 Task: Create in the project ArtiZen and in the Backlog issue 'Develop a custom inventory management system' a child issue 'Performance testing and optimization', and assign it to team member softage.1@softage.net. Create in the project ArtiZen and in the Backlog issue 'Upgrade software to the latest version to resolve security vulnerabilities' a child issue 'User testing and feedback gathering', and assign it to team member softage.2@softage.net
Action: Mouse moved to (221, 62)
Screenshot: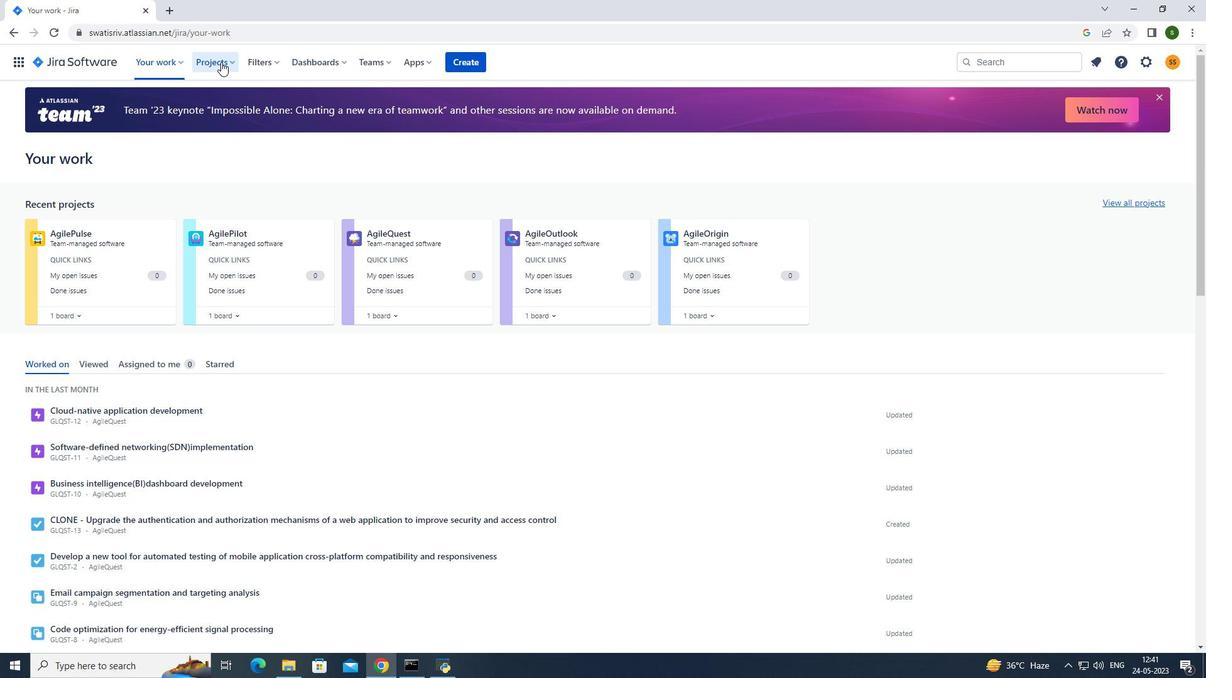 
Action: Mouse pressed left at (221, 62)
Screenshot: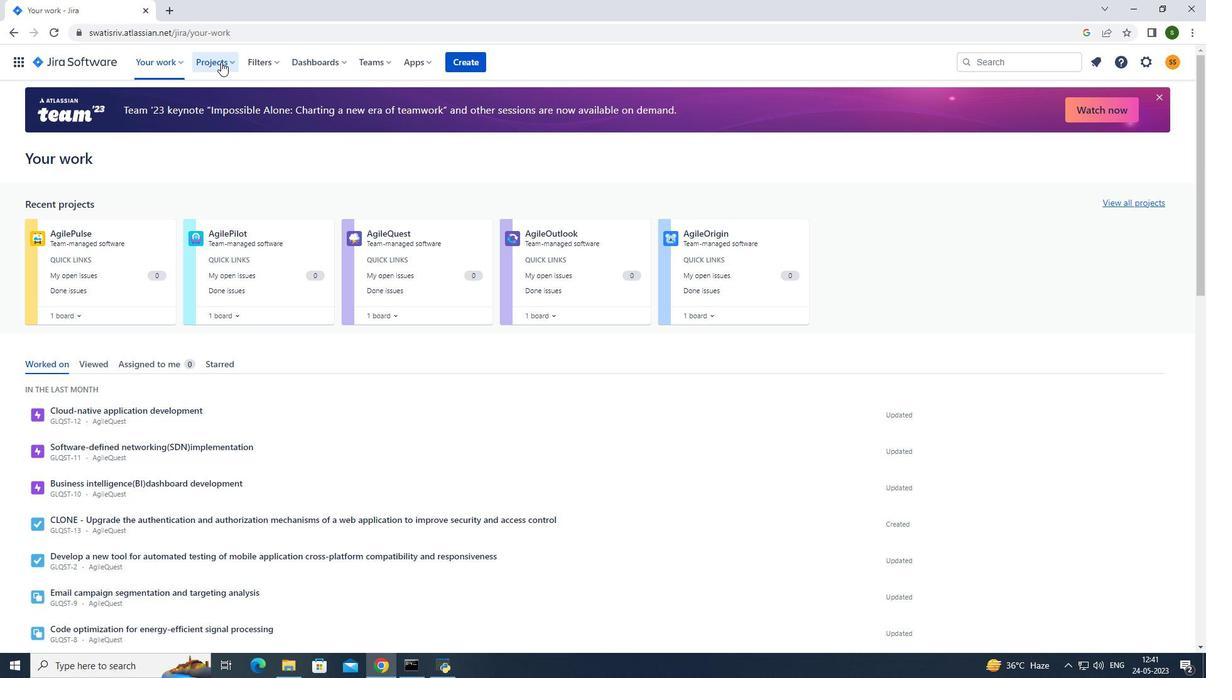 
Action: Mouse moved to (270, 121)
Screenshot: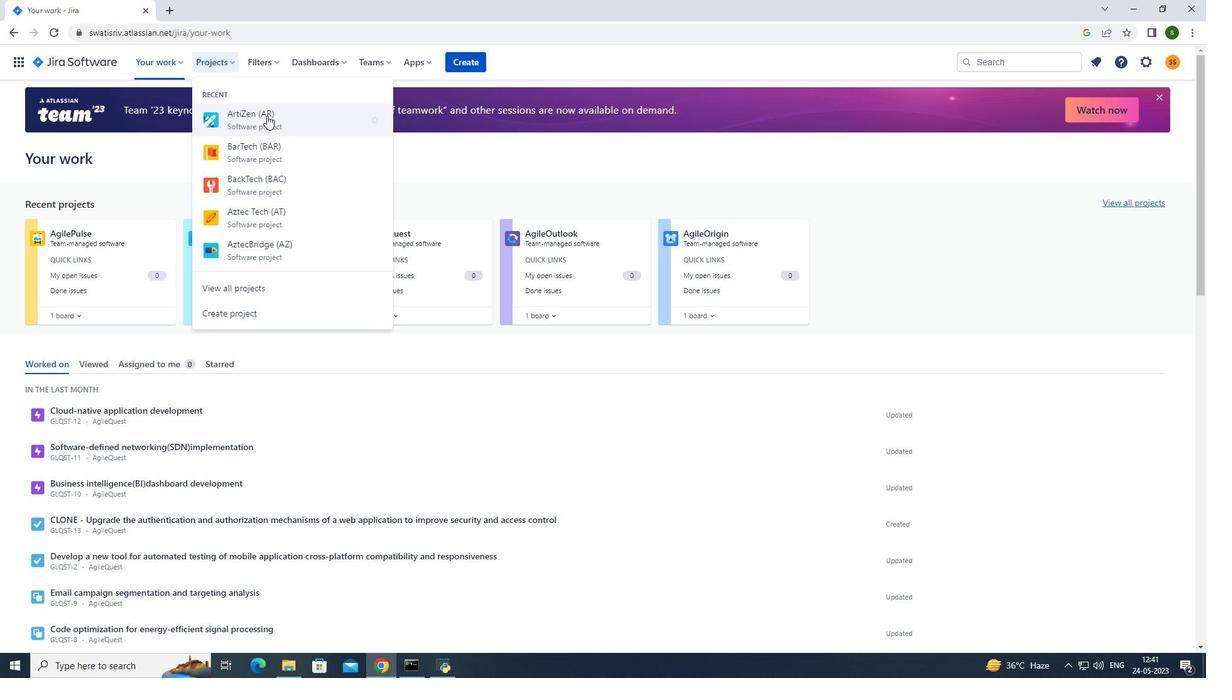 
Action: Mouse pressed left at (270, 121)
Screenshot: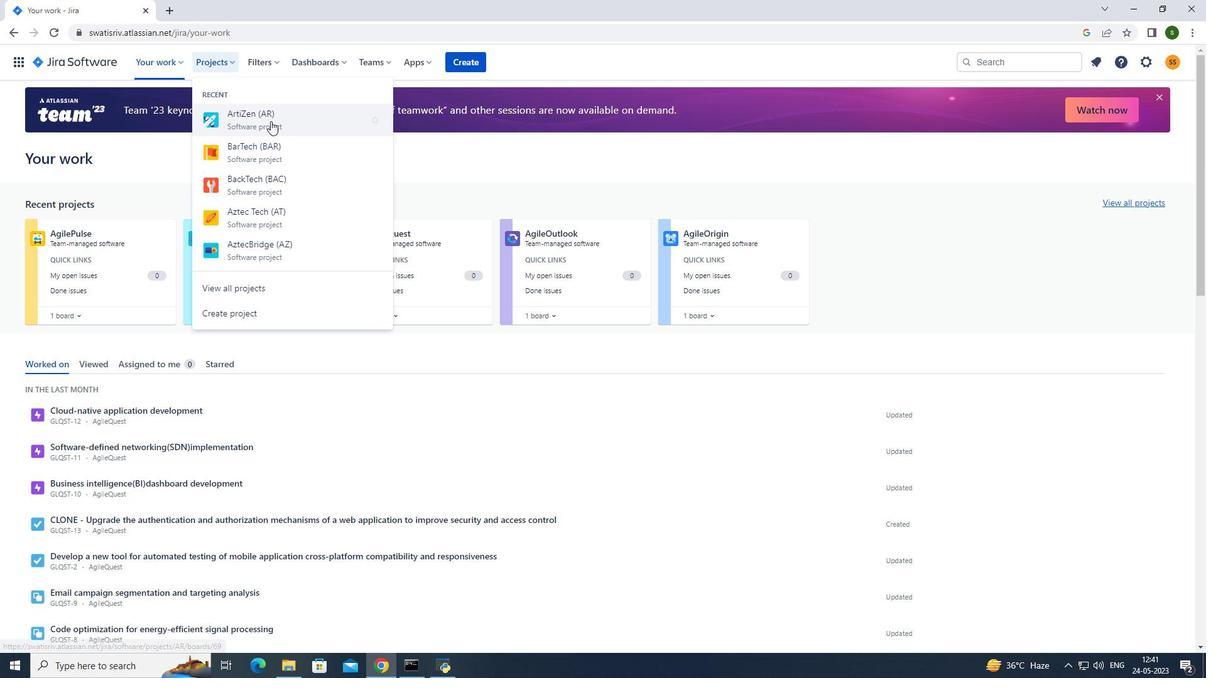 
Action: Mouse moved to (104, 197)
Screenshot: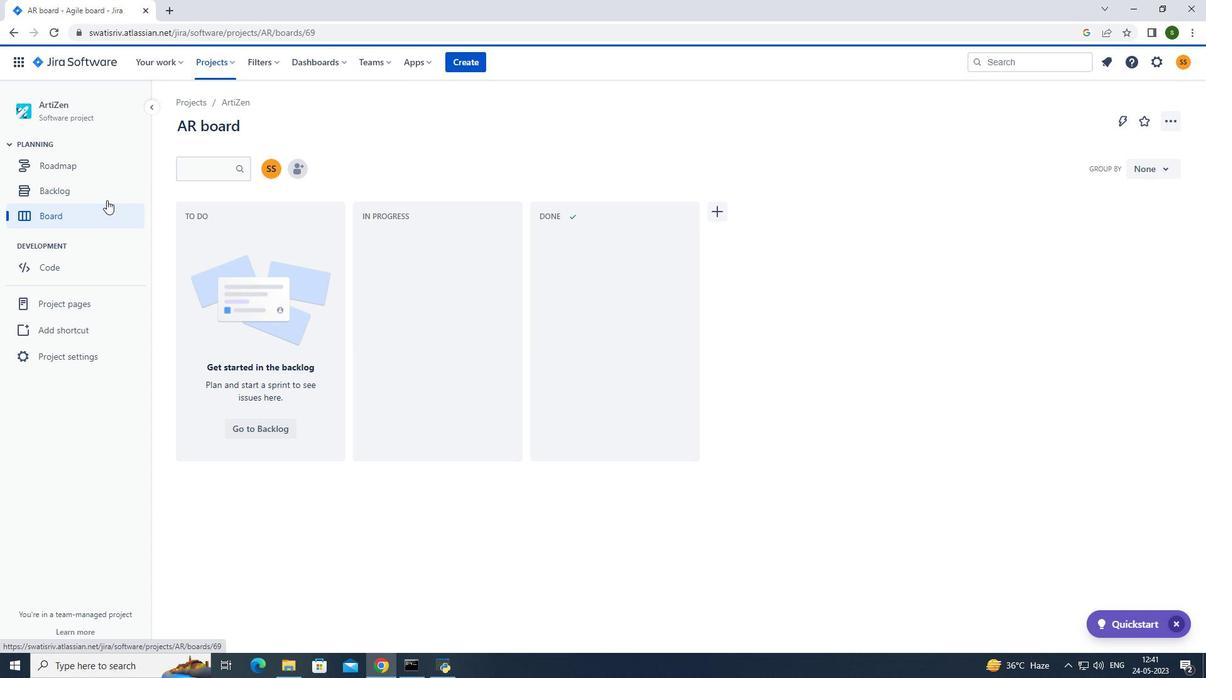 
Action: Mouse pressed left at (104, 197)
Screenshot: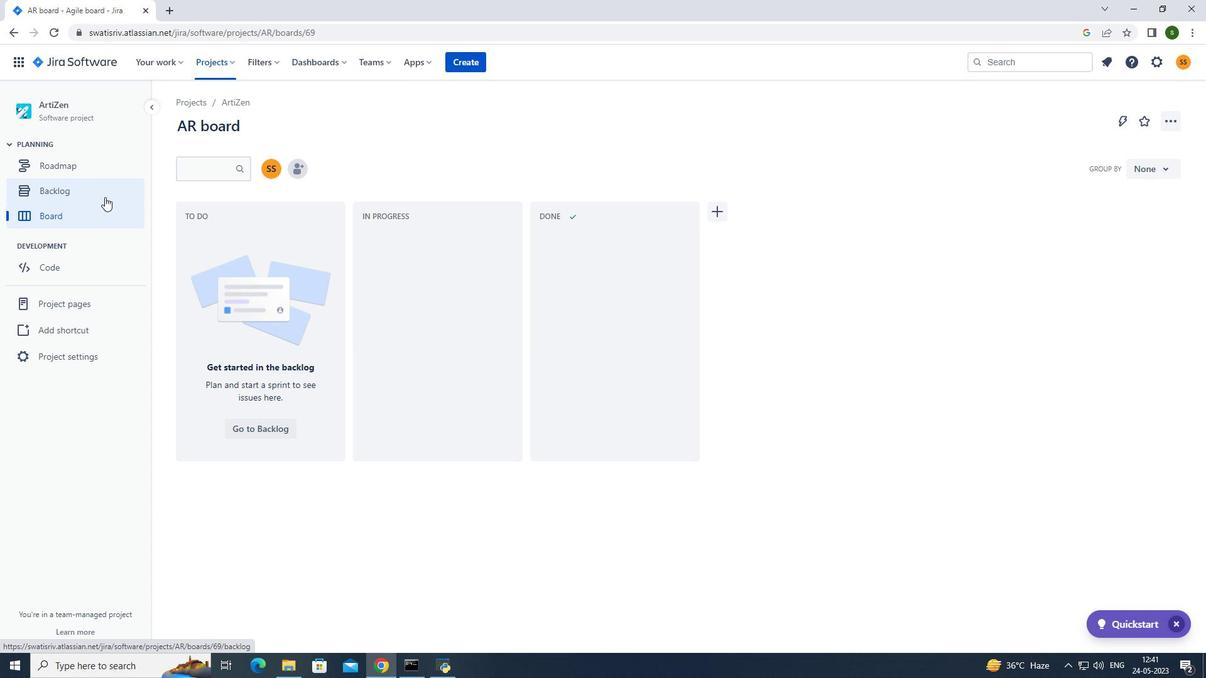 
Action: Mouse moved to (499, 434)
Screenshot: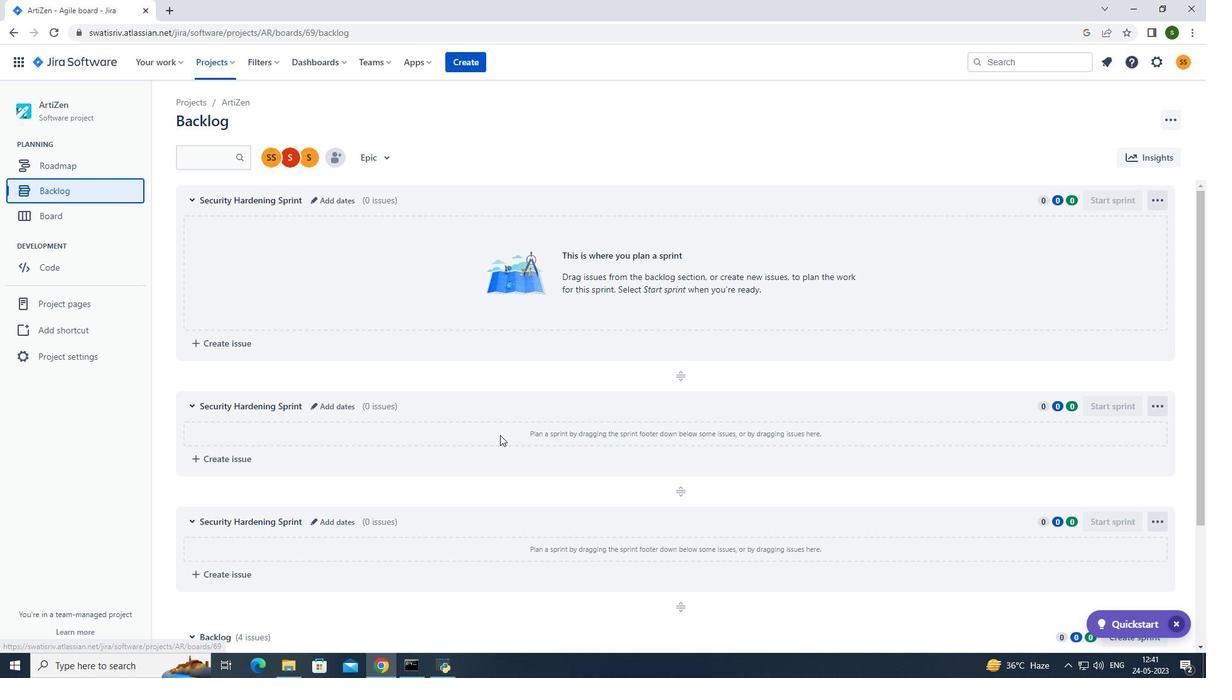 
Action: Mouse scrolled (499, 434) with delta (0, 0)
Screenshot: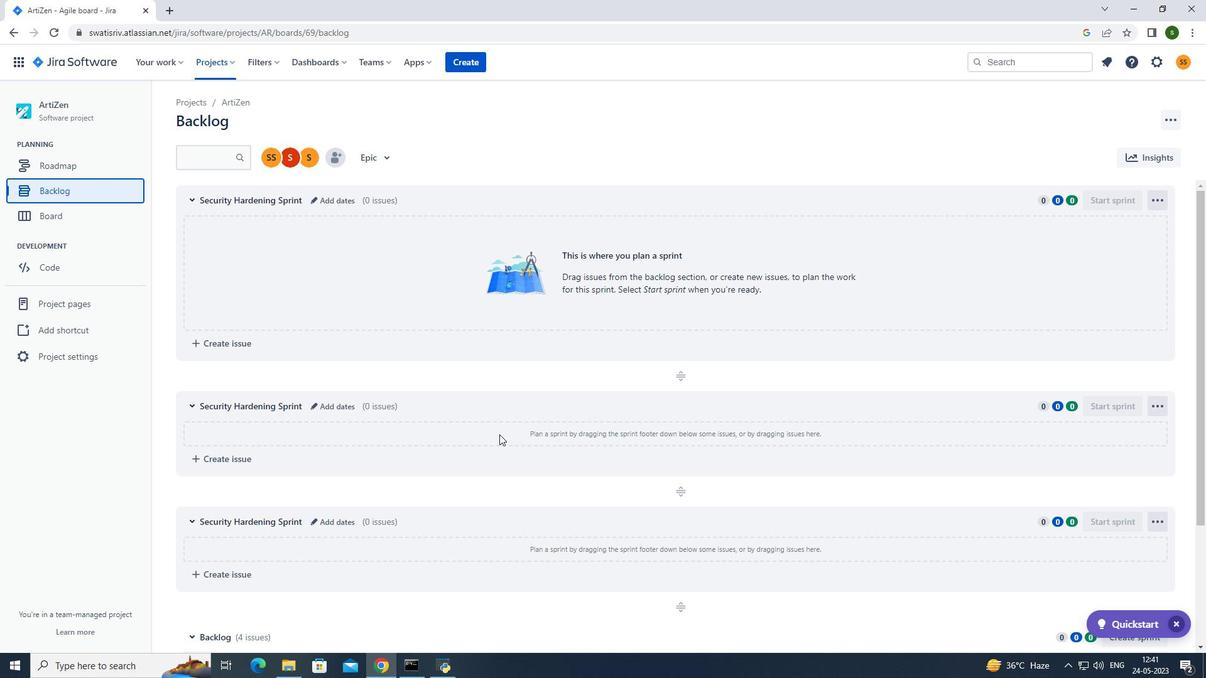 
Action: Mouse moved to (497, 432)
Screenshot: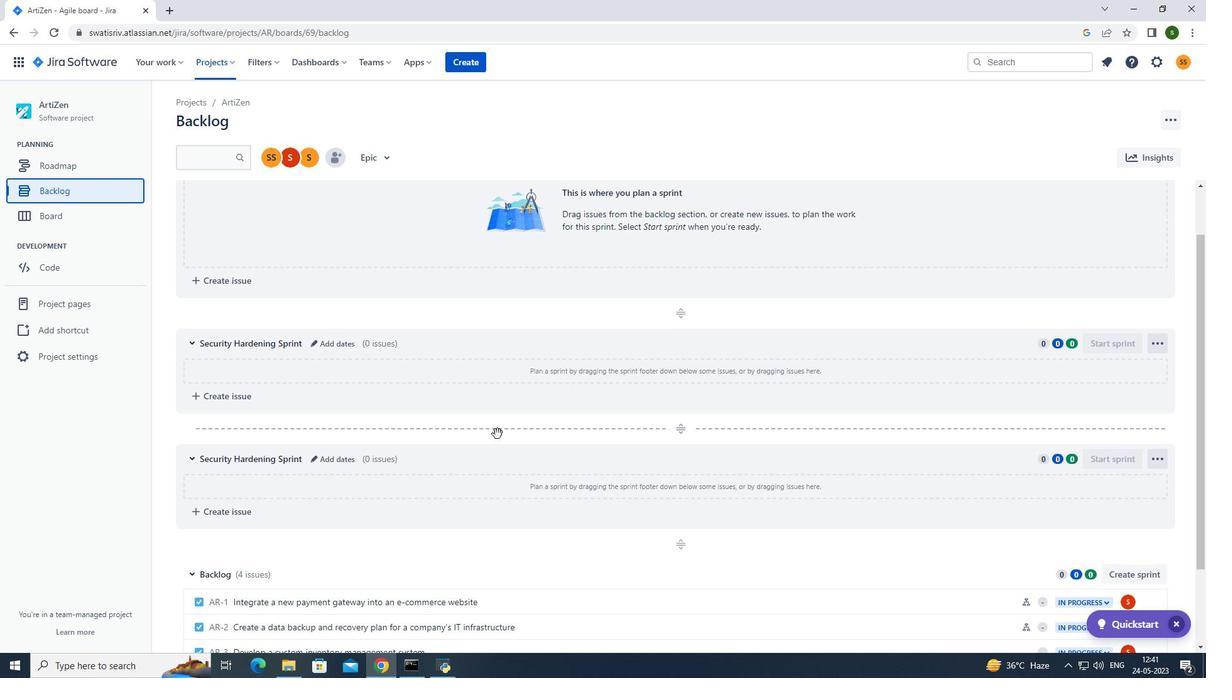 
Action: Mouse scrolled (497, 432) with delta (0, 0)
Screenshot: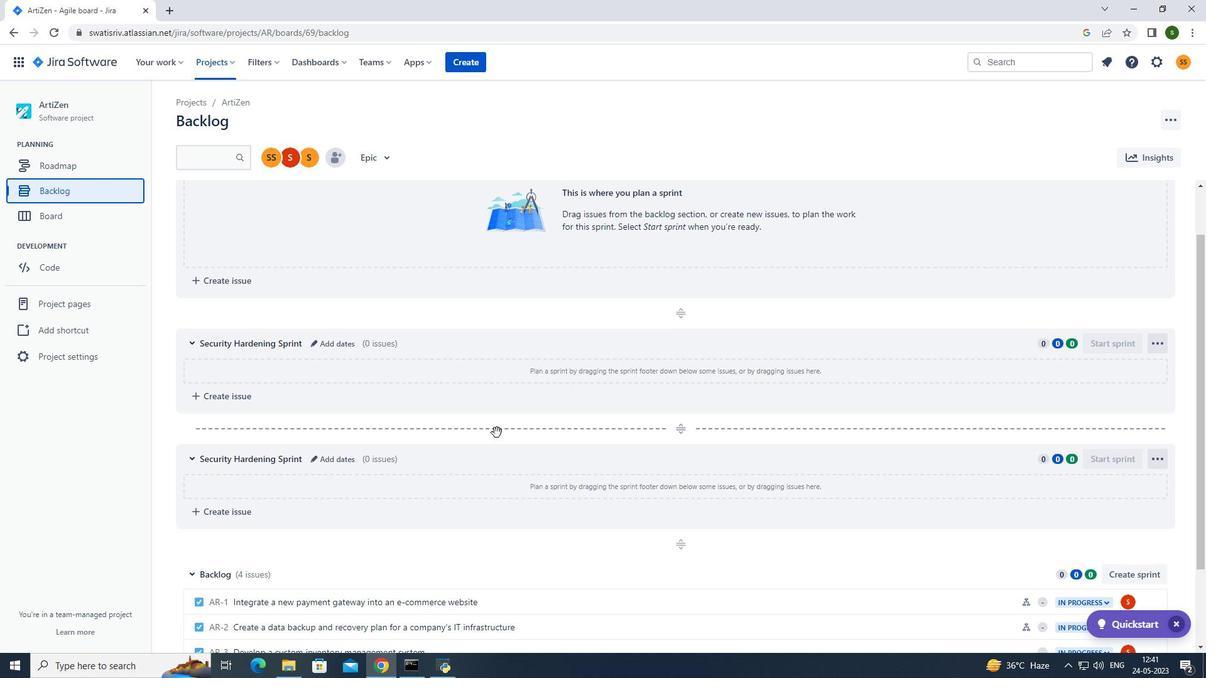 
Action: Mouse scrolled (497, 432) with delta (0, 0)
Screenshot: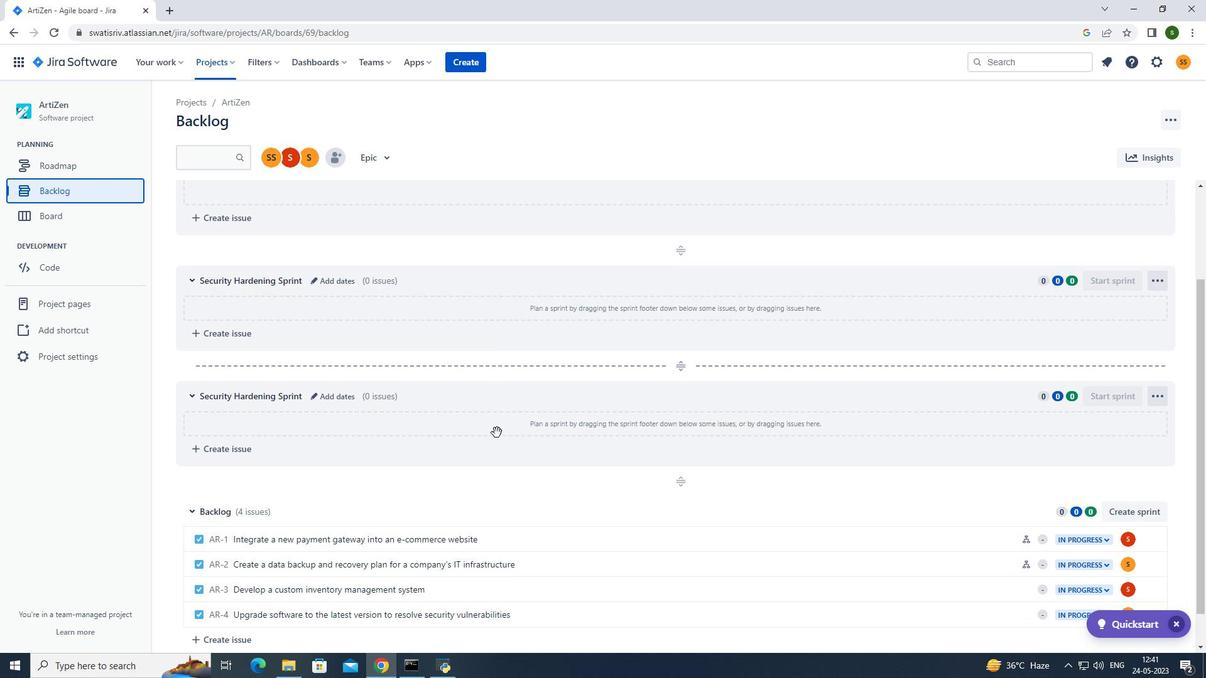 
Action: Mouse scrolled (497, 432) with delta (0, 0)
Screenshot: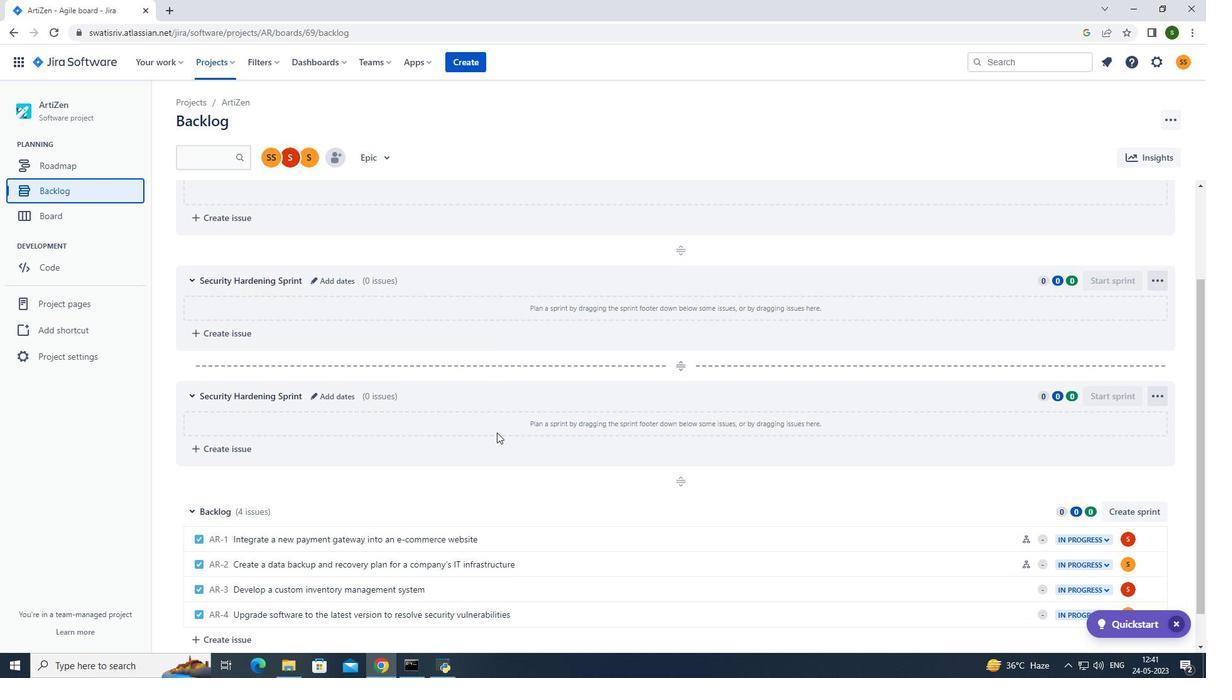 
Action: Mouse moved to (887, 542)
Screenshot: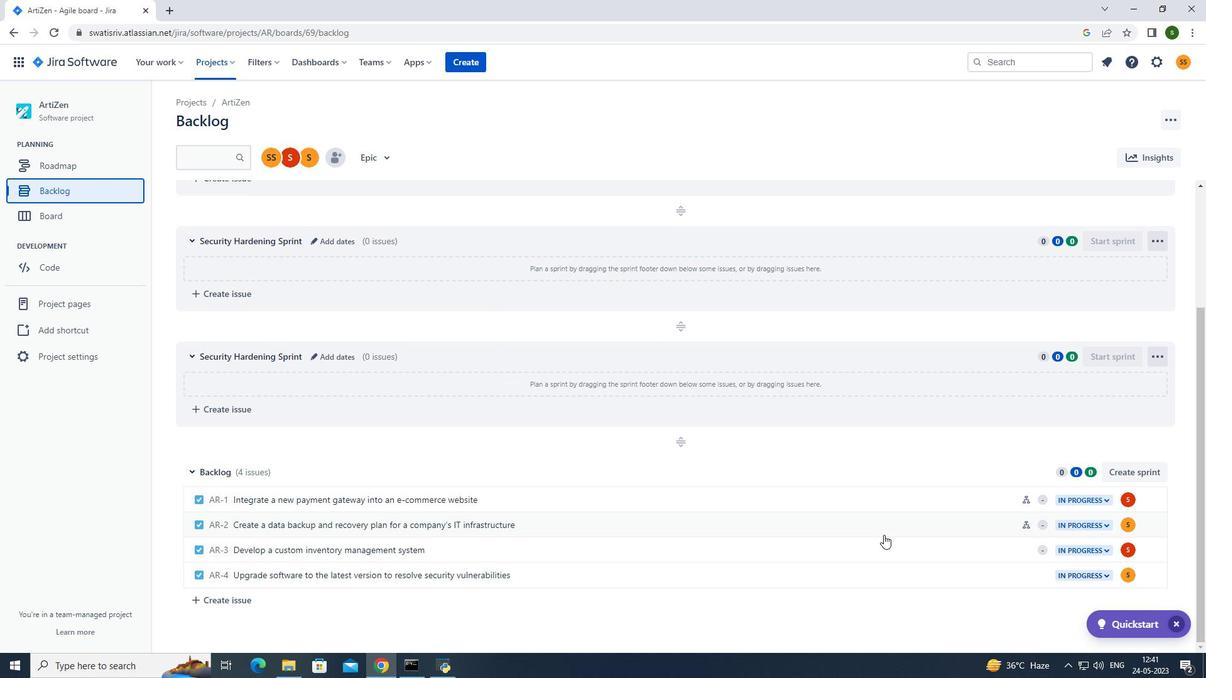 
Action: Mouse pressed left at (887, 542)
Screenshot: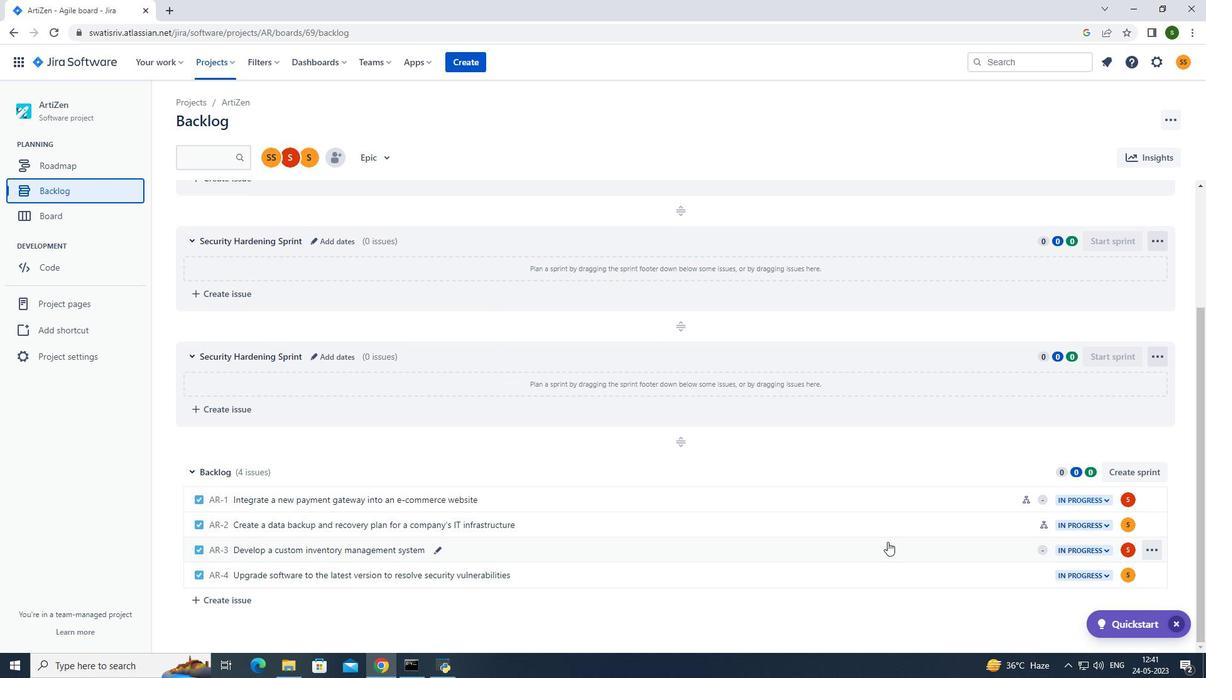 
Action: Mouse moved to (982, 269)
Screenshot: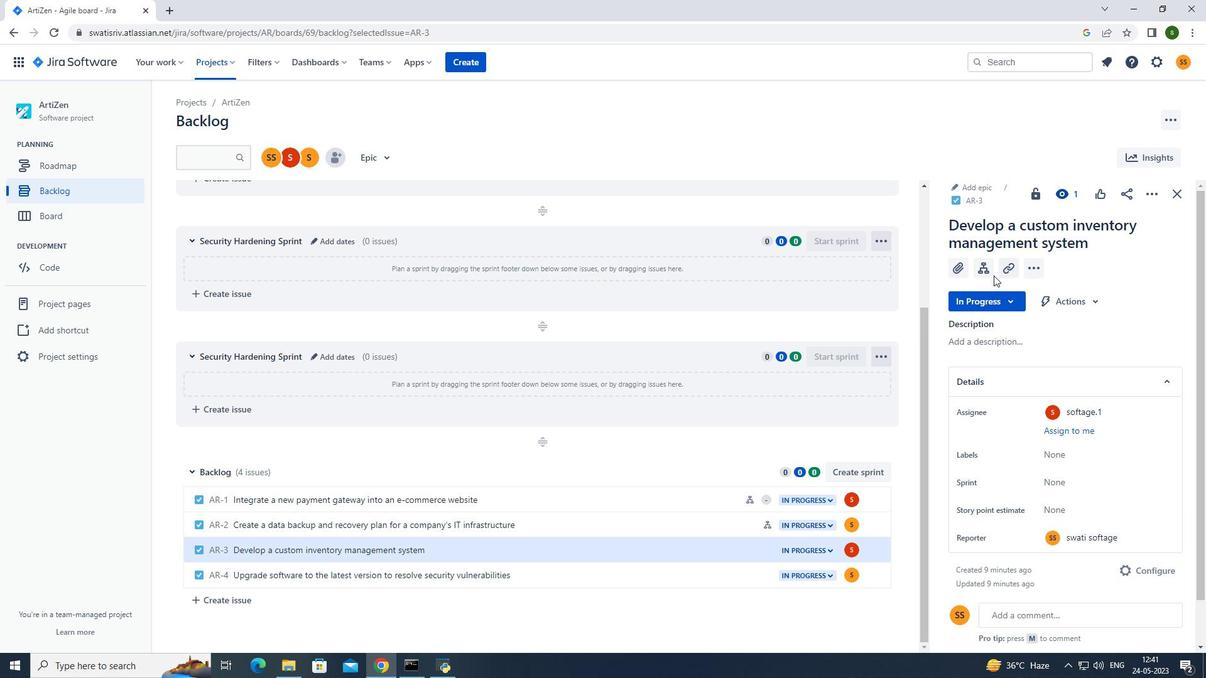 
Action: Mouse pressed left at (982, 269)
Screenshot: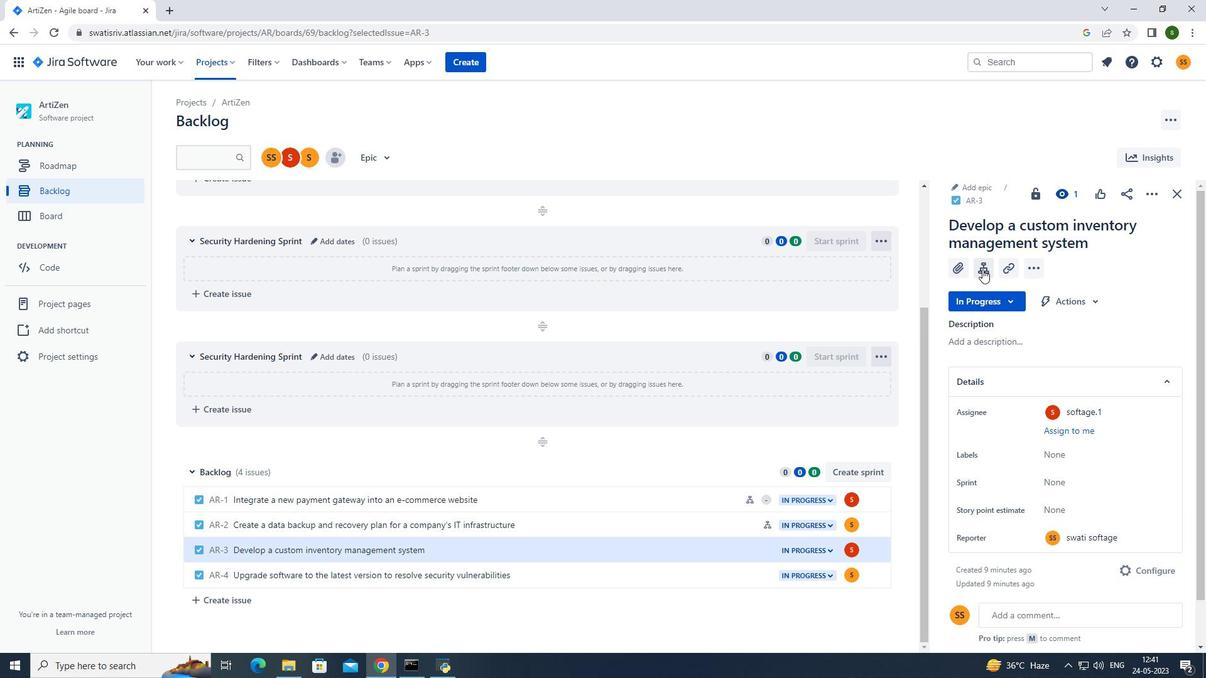 
Action: Mouse moved to (997, 400)
Screenshot: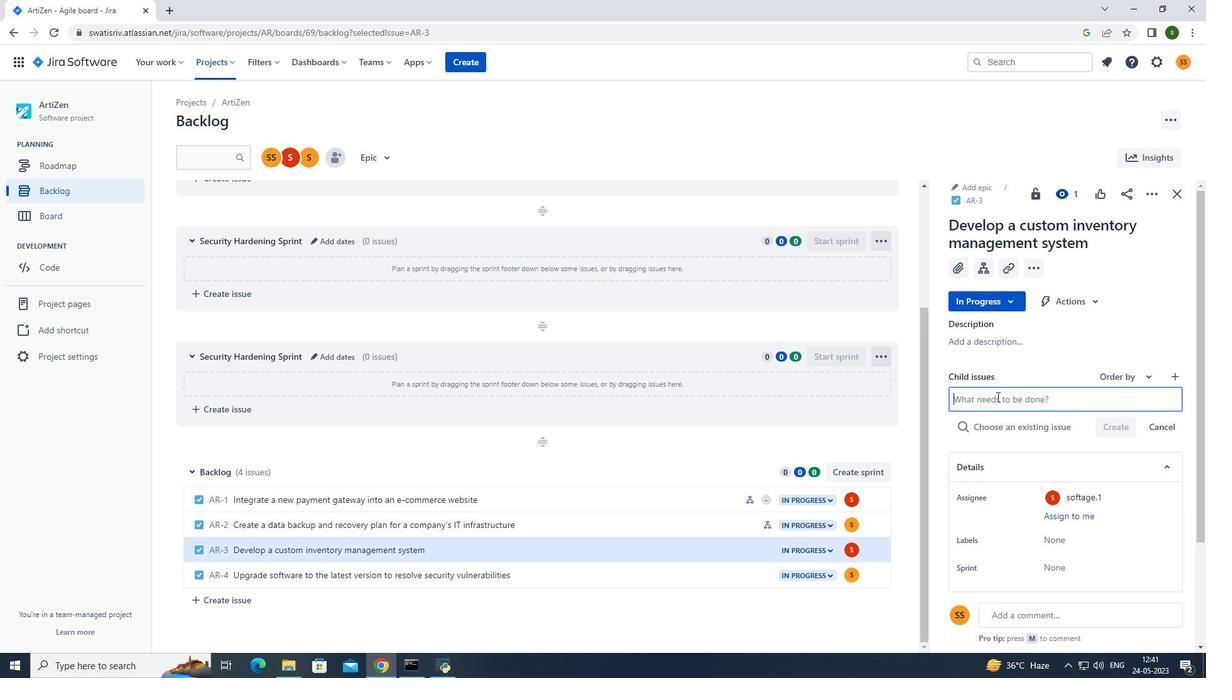 
Action: Mouse pressed left at (997, 400)
Screenshot: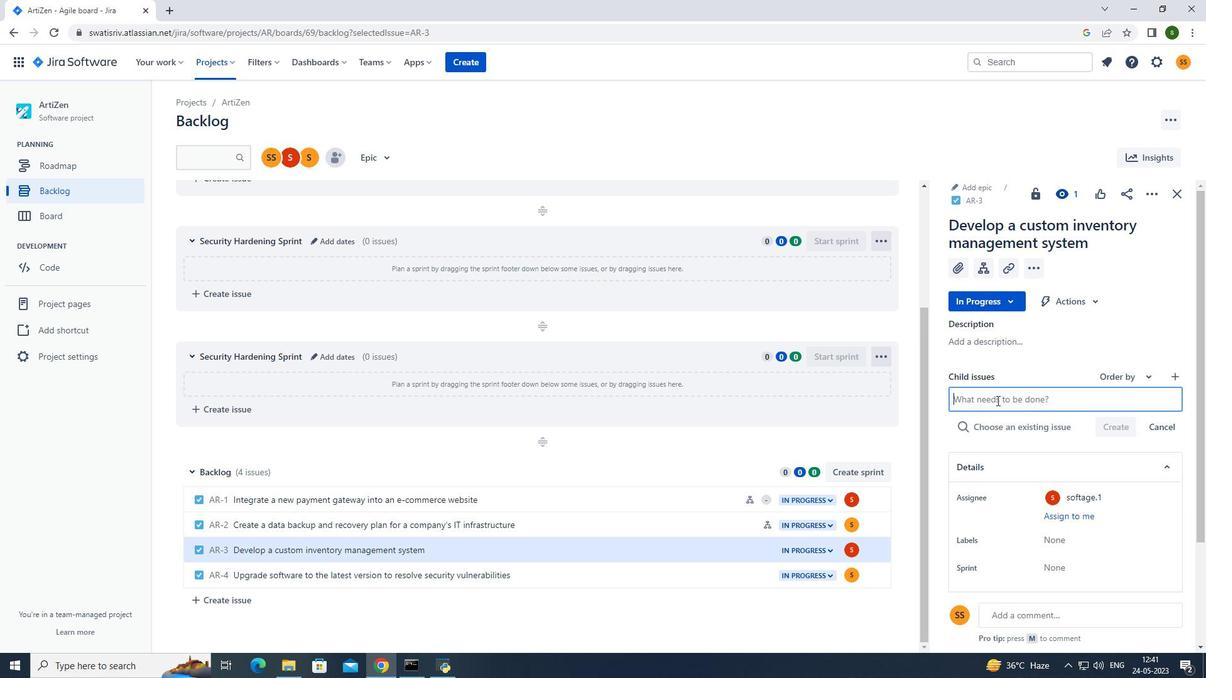 
Action: Mouse moved to (996, 402)
Screenshot: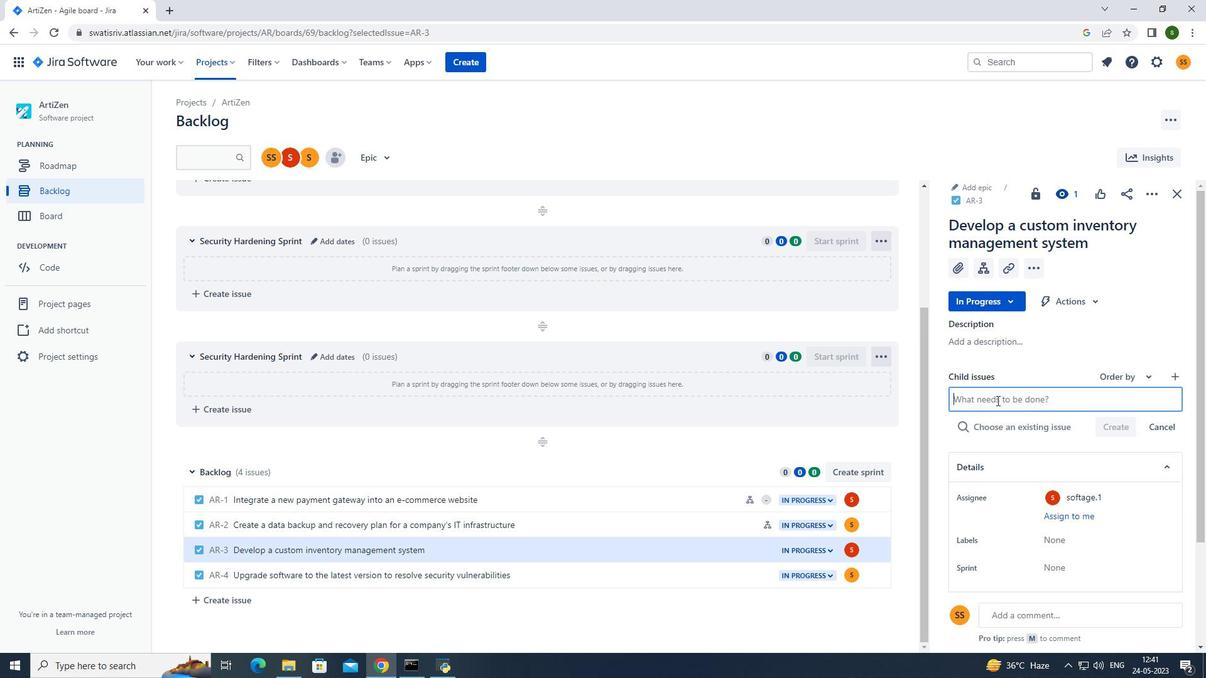 
Action: Key pressed <Key.caps_lock>
Screenshot: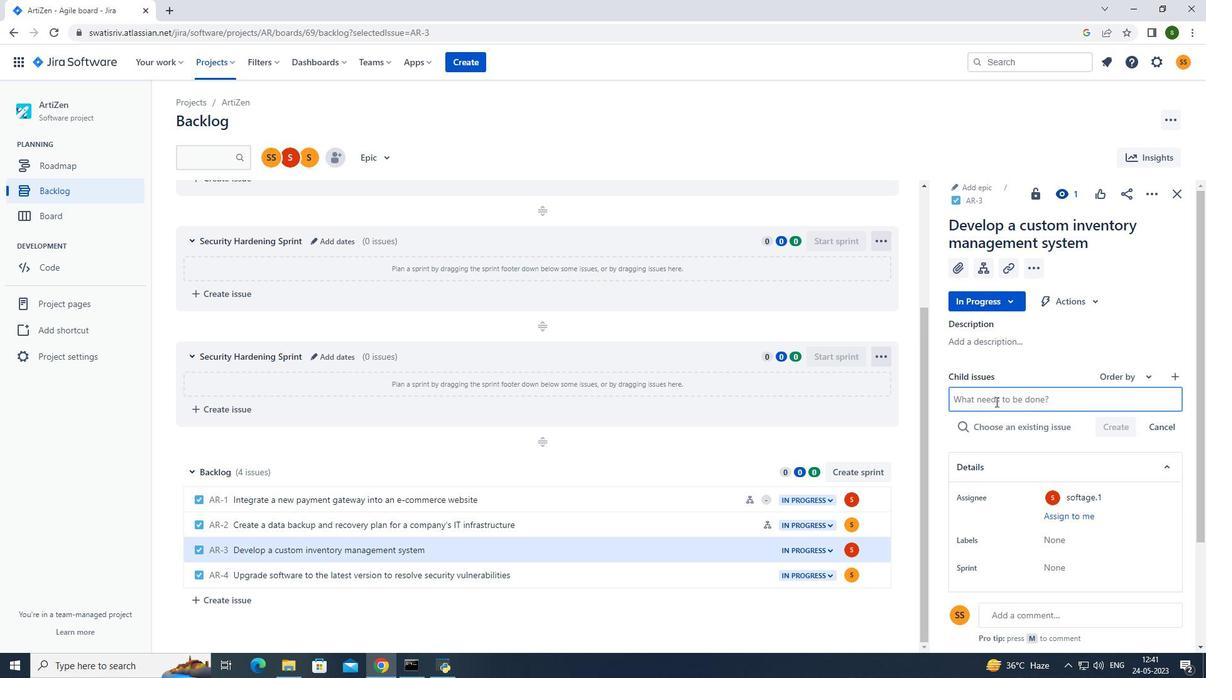 
Action: Mouse moved to (995, 402)
Screenshot: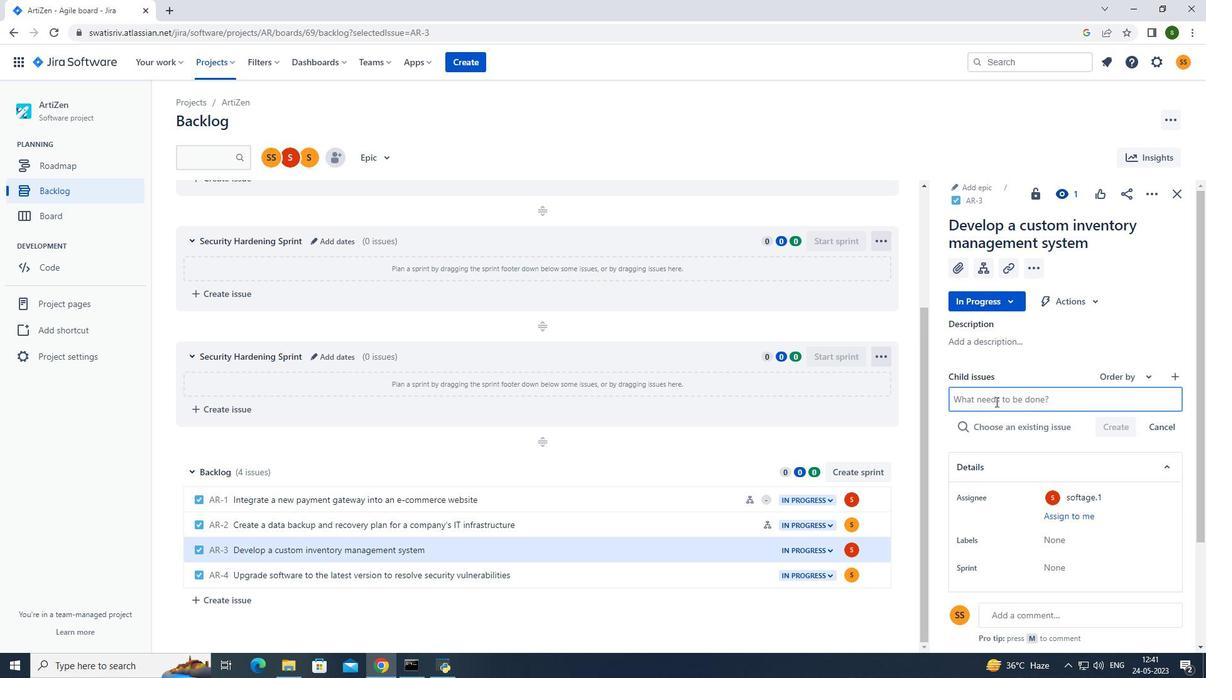 
Action: Key pressed P<Key.caps_lock>erformance<Key.space>testing<Key.space>and<Key.space>optimization<Key.enter>
Screenshot: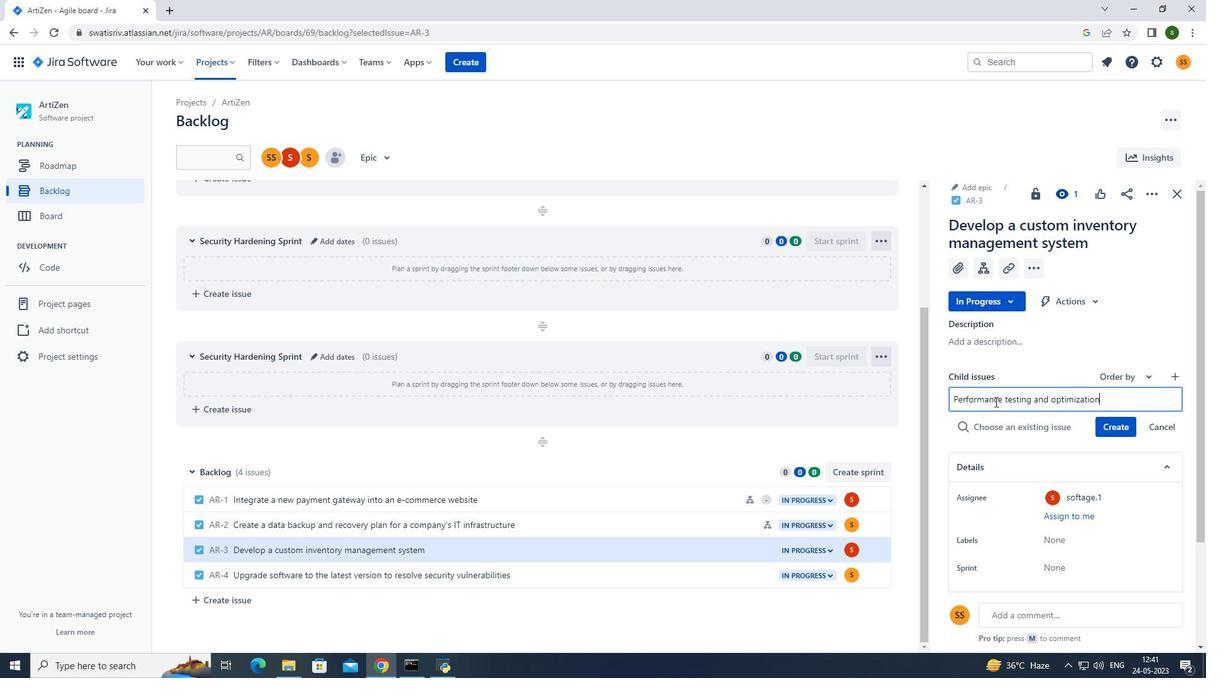 
Action: Mouse moved to (1127, 403)
Screenshot: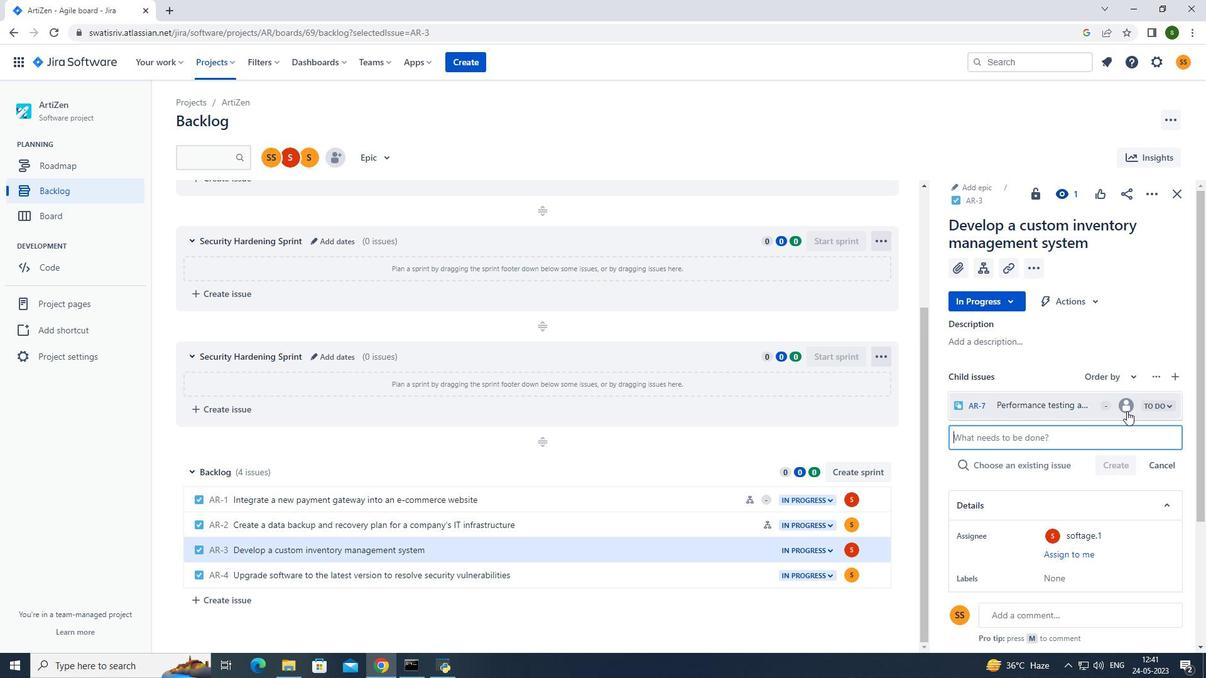 
Action: Mouse pressed left at (1127, 403)
Screenshot: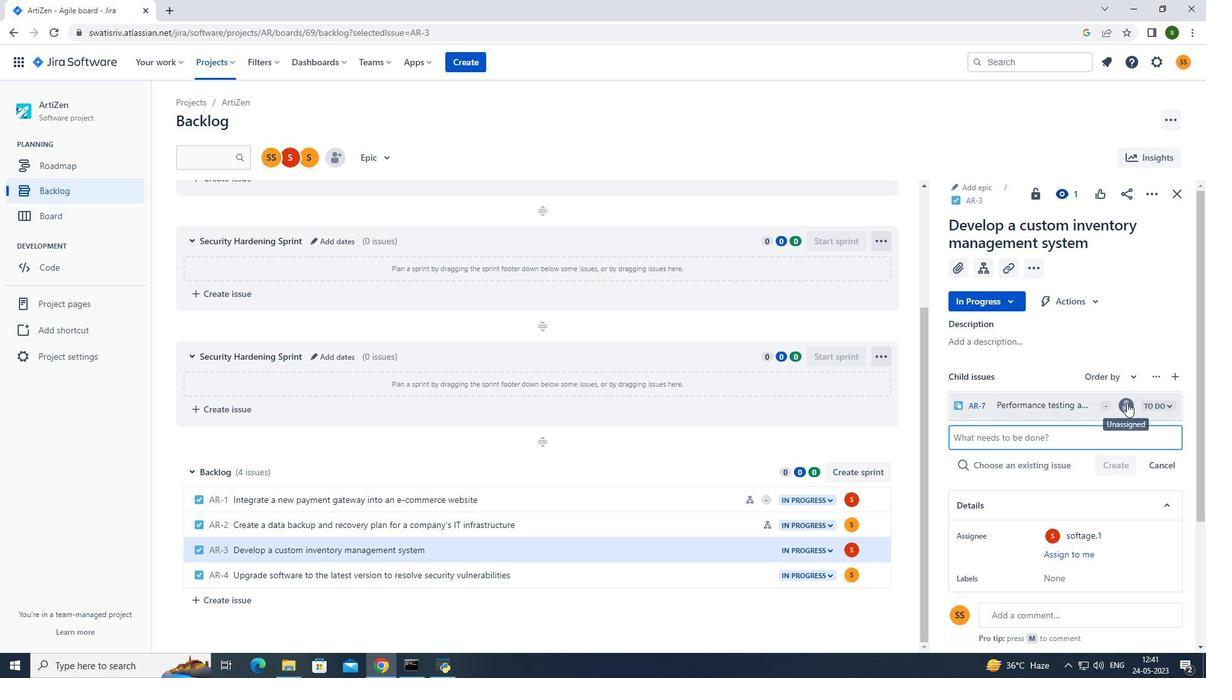 
Action: Mouse moved to (1028, 351)
Screenshot: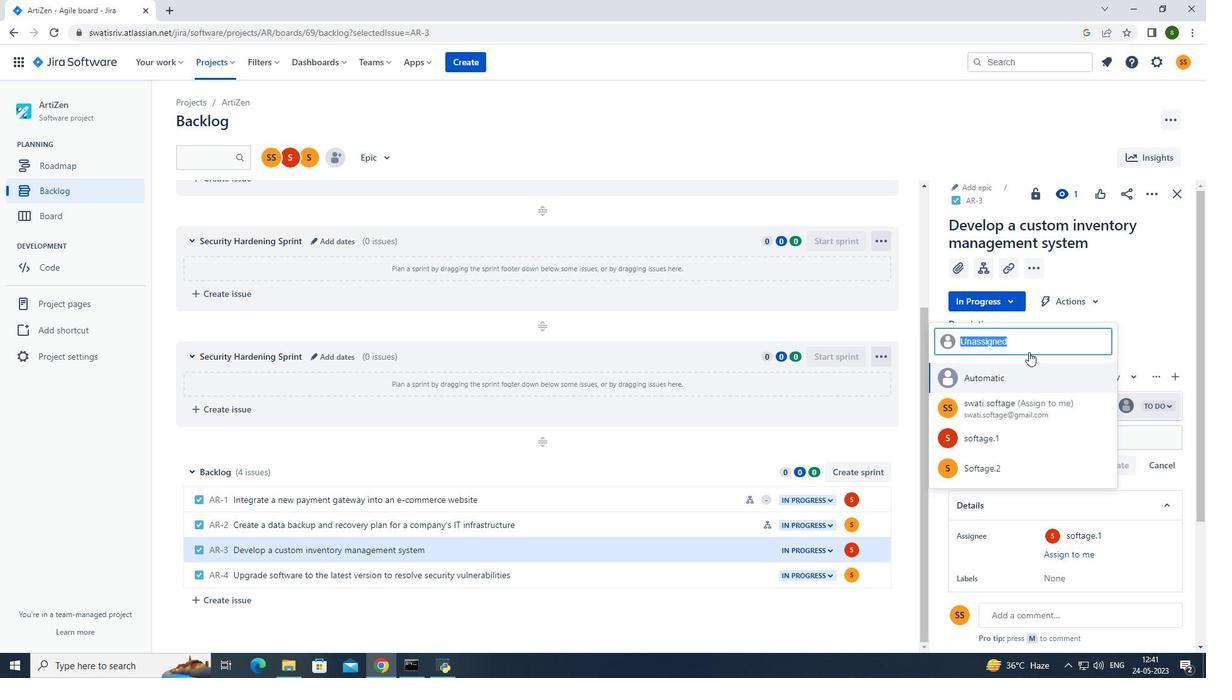 
Action: Key pressed softage.1<Key.shift>@softage.net
Screenshot: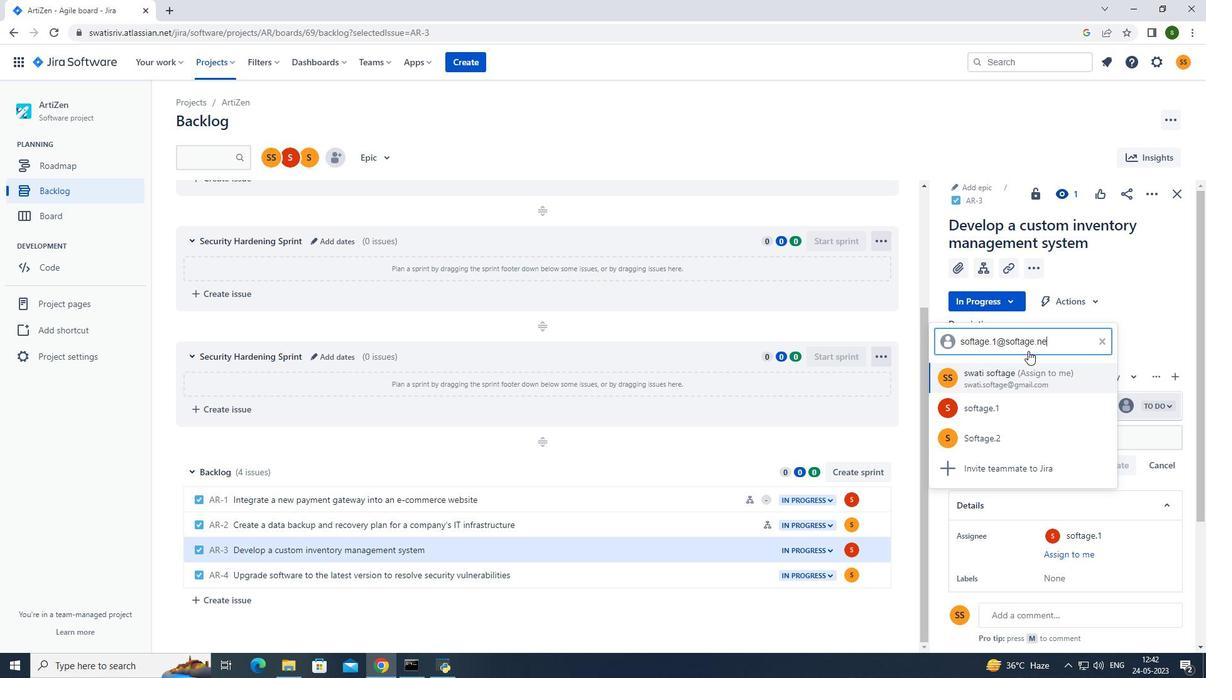 
Action: Mouse moved to (1020, 401)
Screenshot: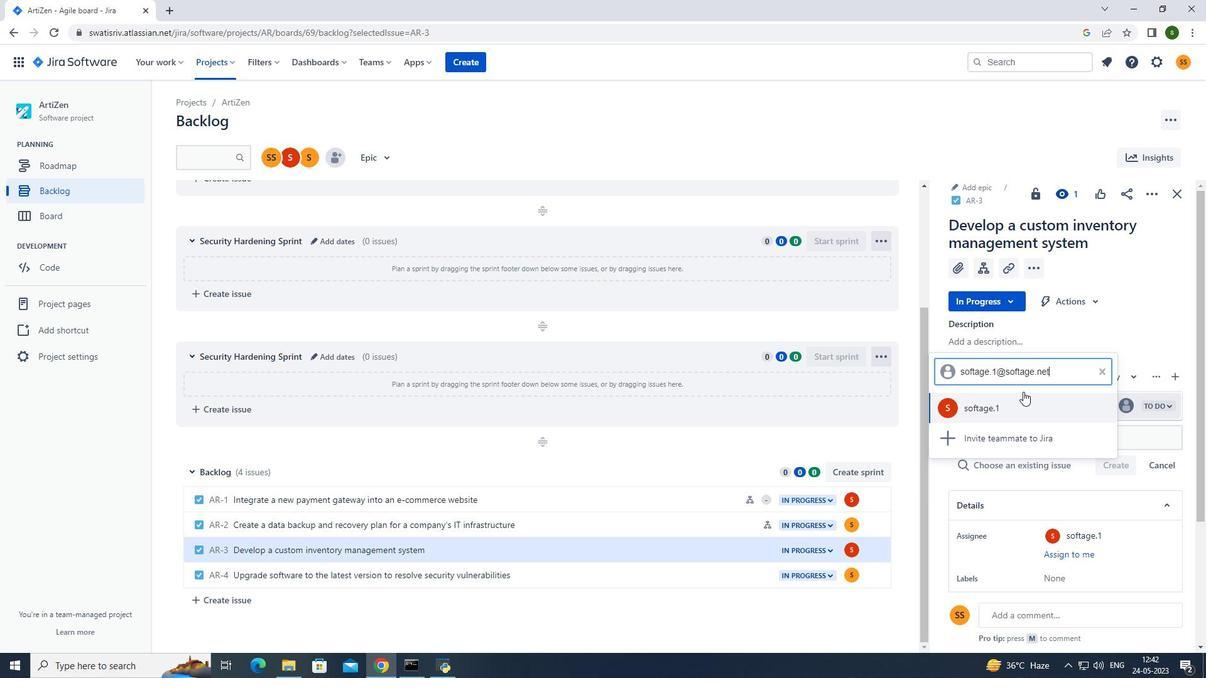 
Action: Mouse pressed left at (1020, 401)
Screenshot: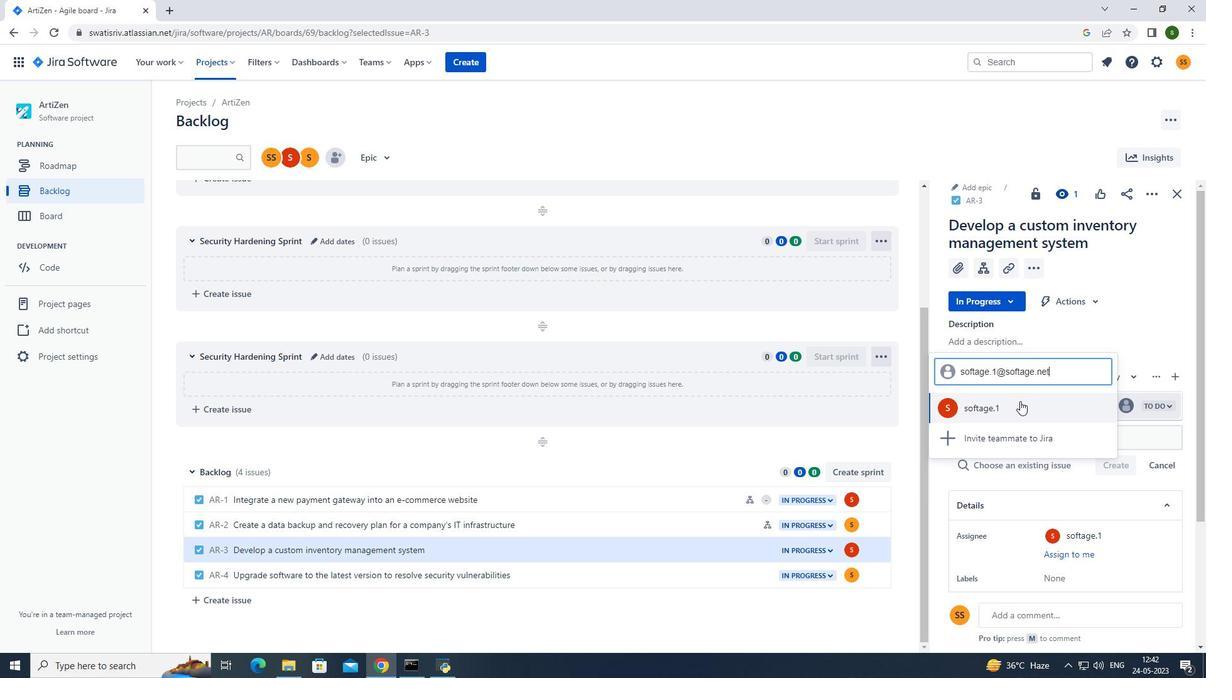 
Action: Mouse moved to (220, 64)
Screenshot: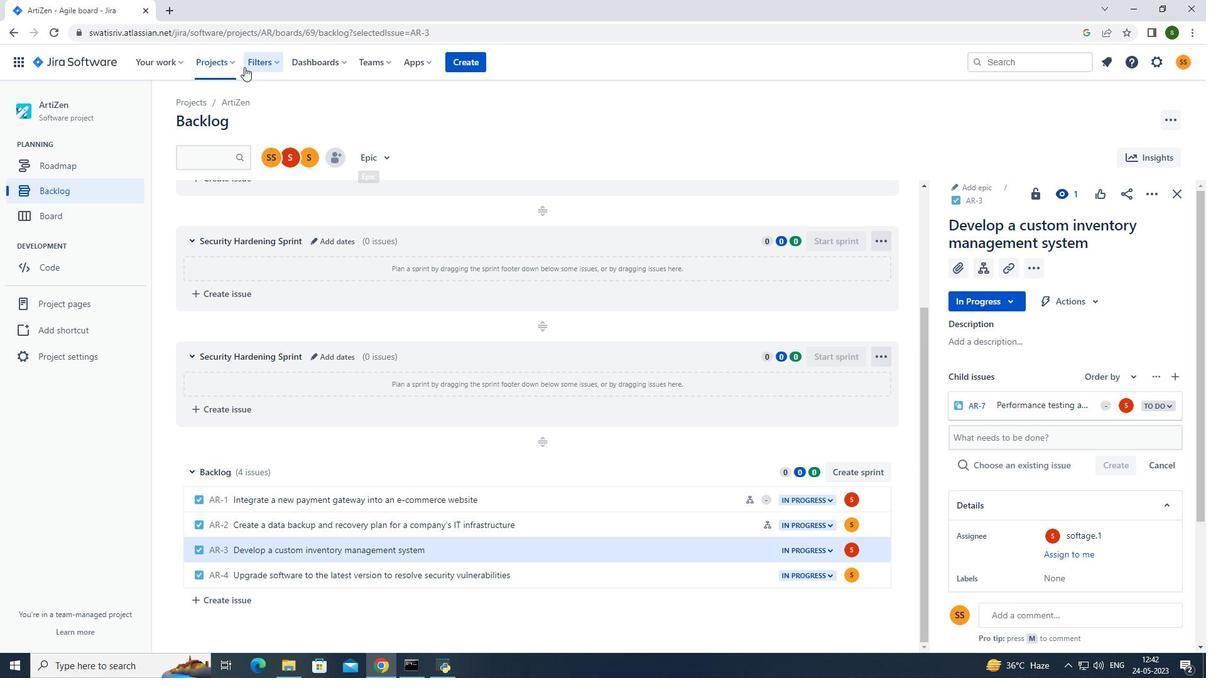 
Action: Mouse pressed left at (220, 64)
Screenshot: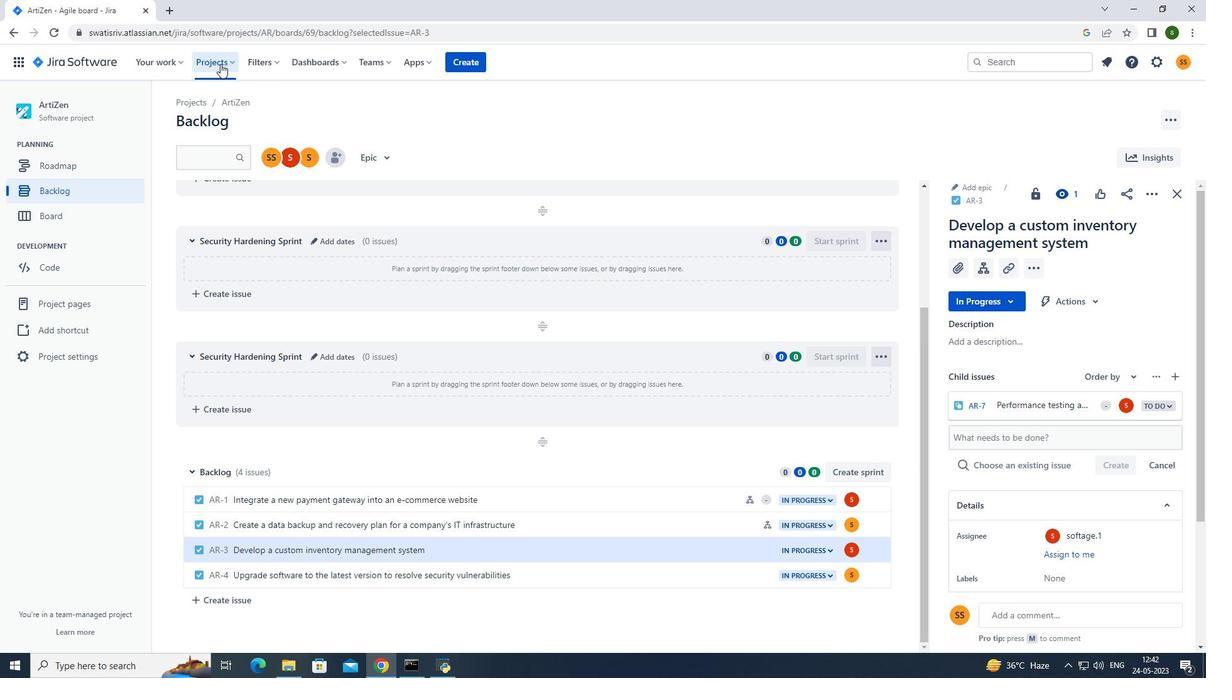
Action: Mouse moved to (253, 116)
Screenshot: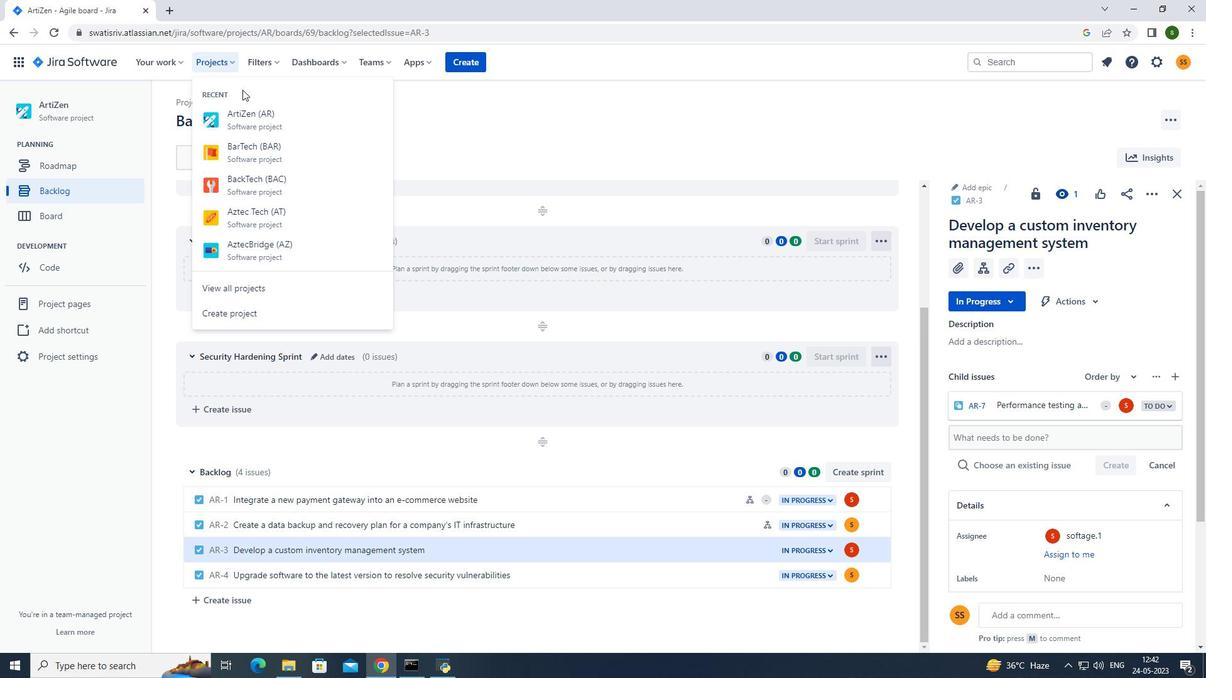 
Action: Mouse pressed left at (253, 116)
Screenshot: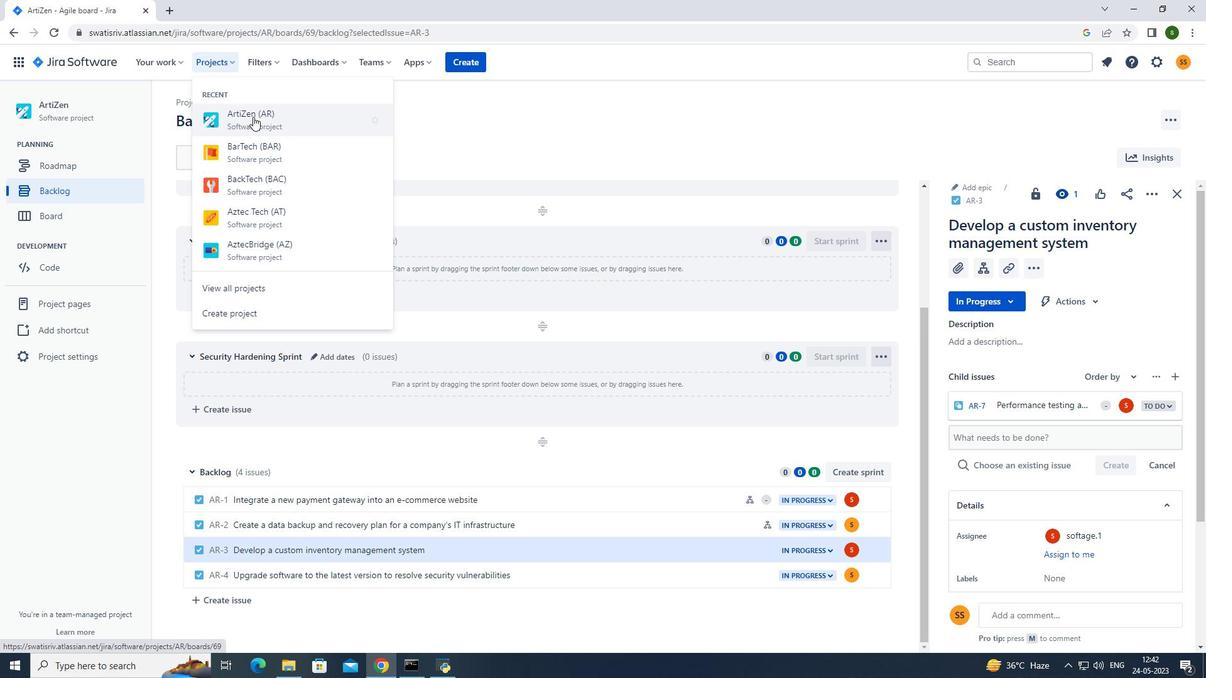 
Action: Mouse moved to (267, 428)
Screenshot: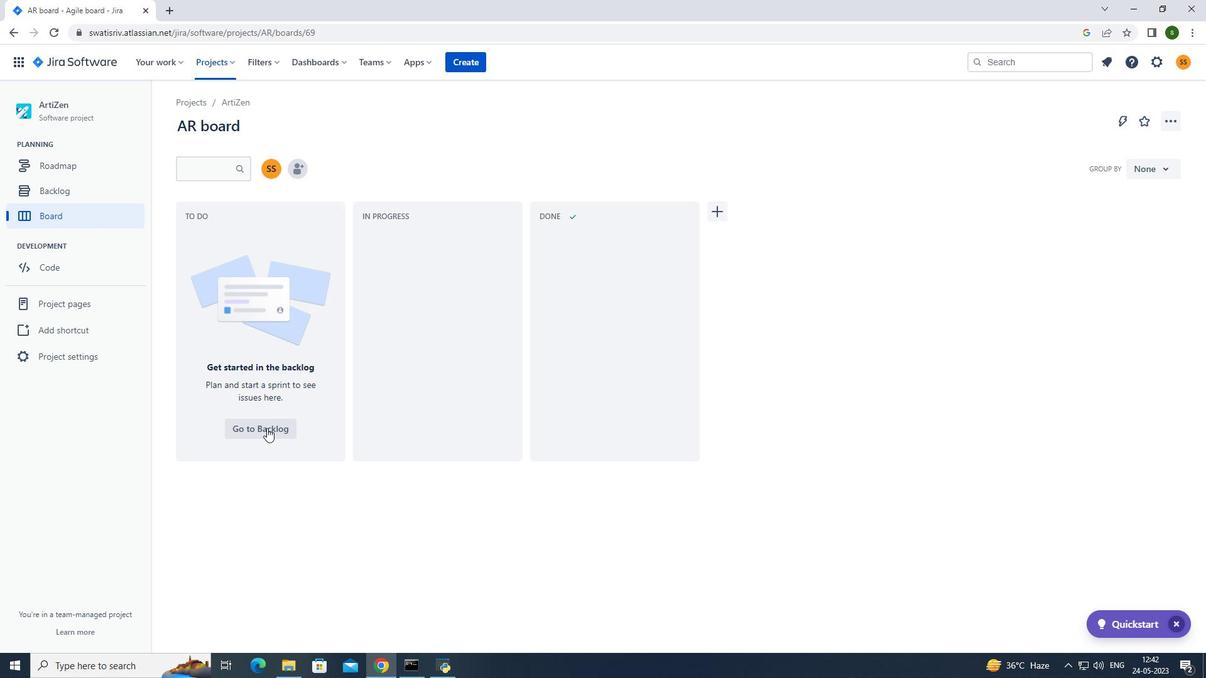
Action: Mouse pressed left at (267, 428)
Screenshot: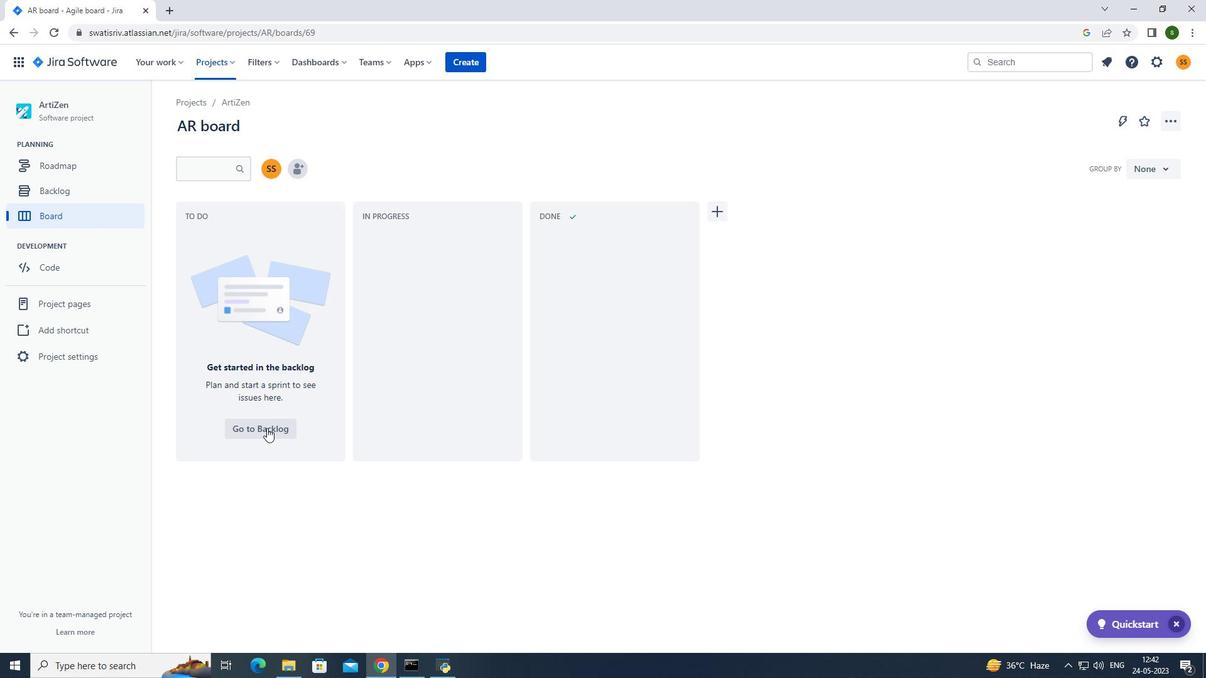 
Action: Mouse moved to (447, 438)
Screenshot: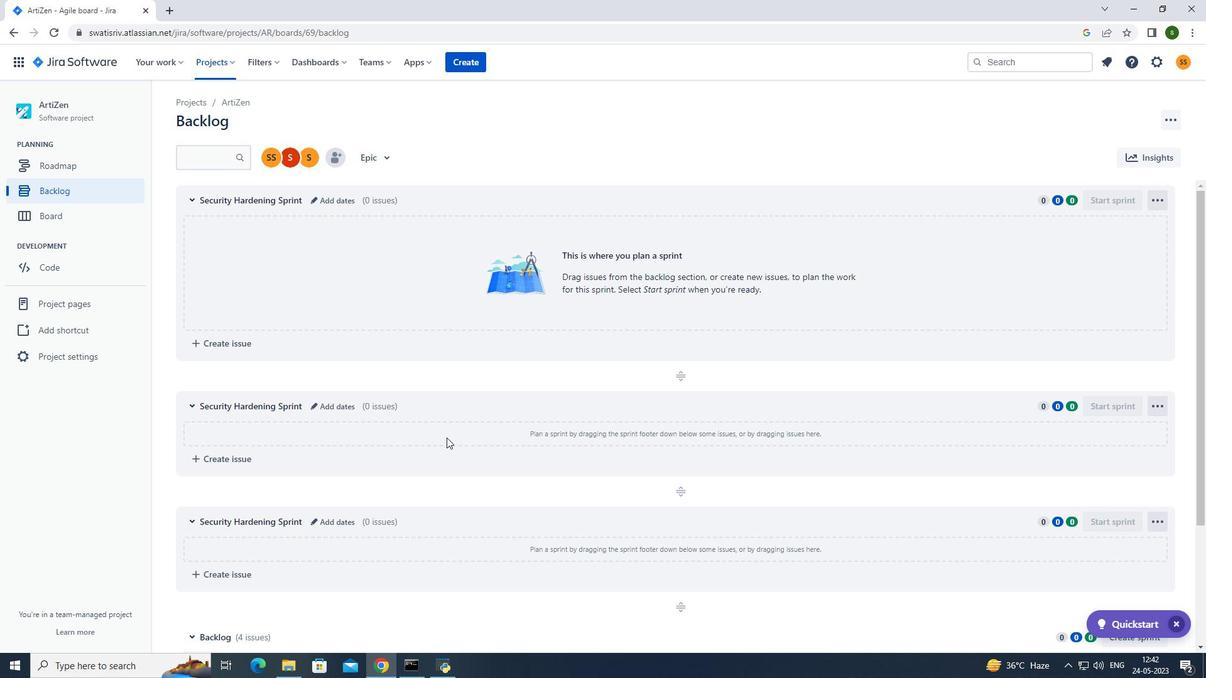 
Action: Mouse scrolled (447, 437) with delta (0, 0)
Screenshot: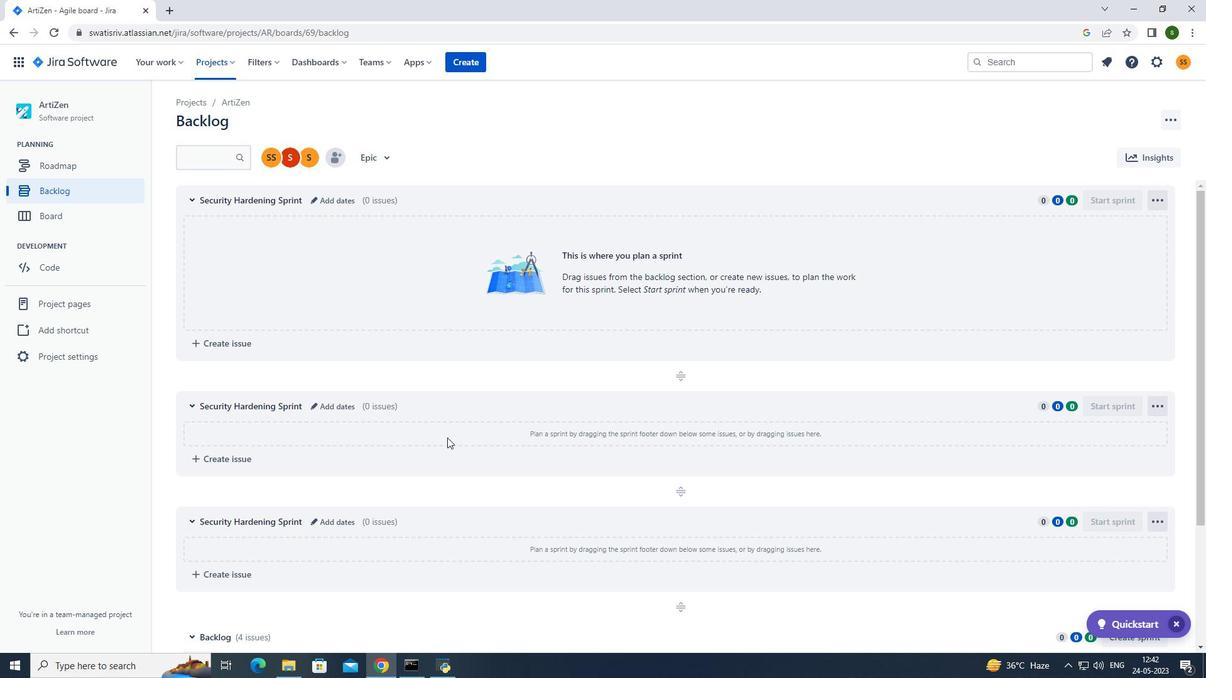 
Action: Mouse scrolled (447, 437) with delta (0, 0)
Screenshot: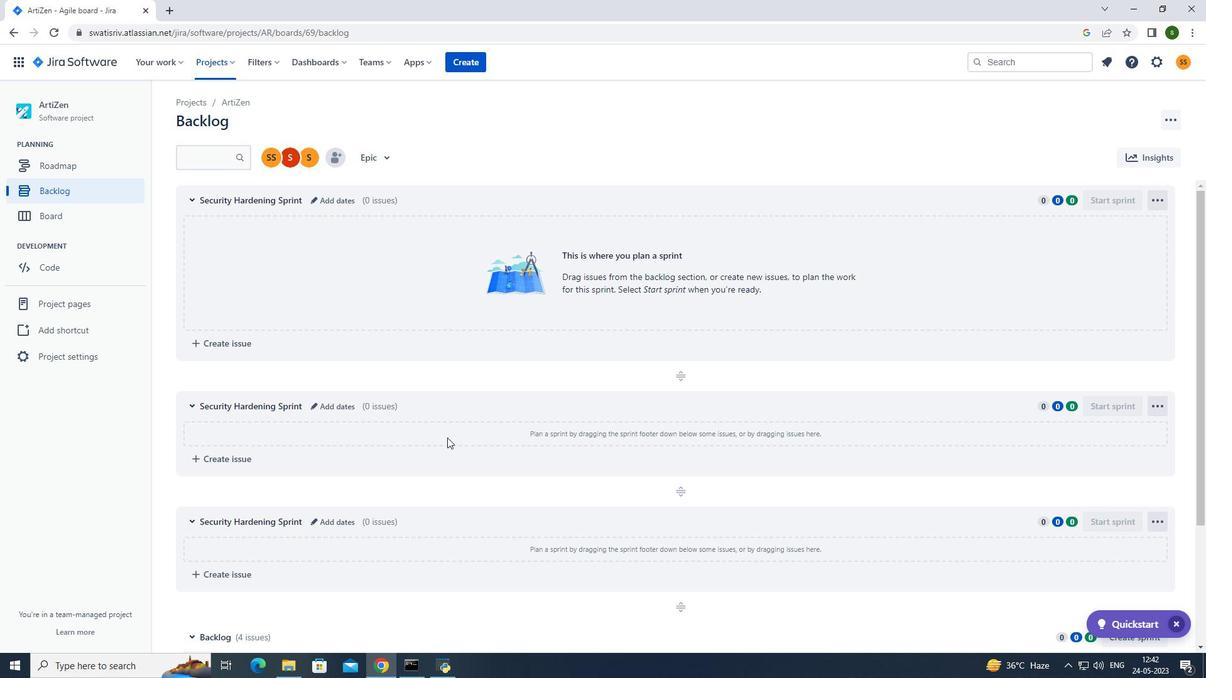 
Action: Mouse scrolled (447, 437) with delta (0, 0)
Screenshot: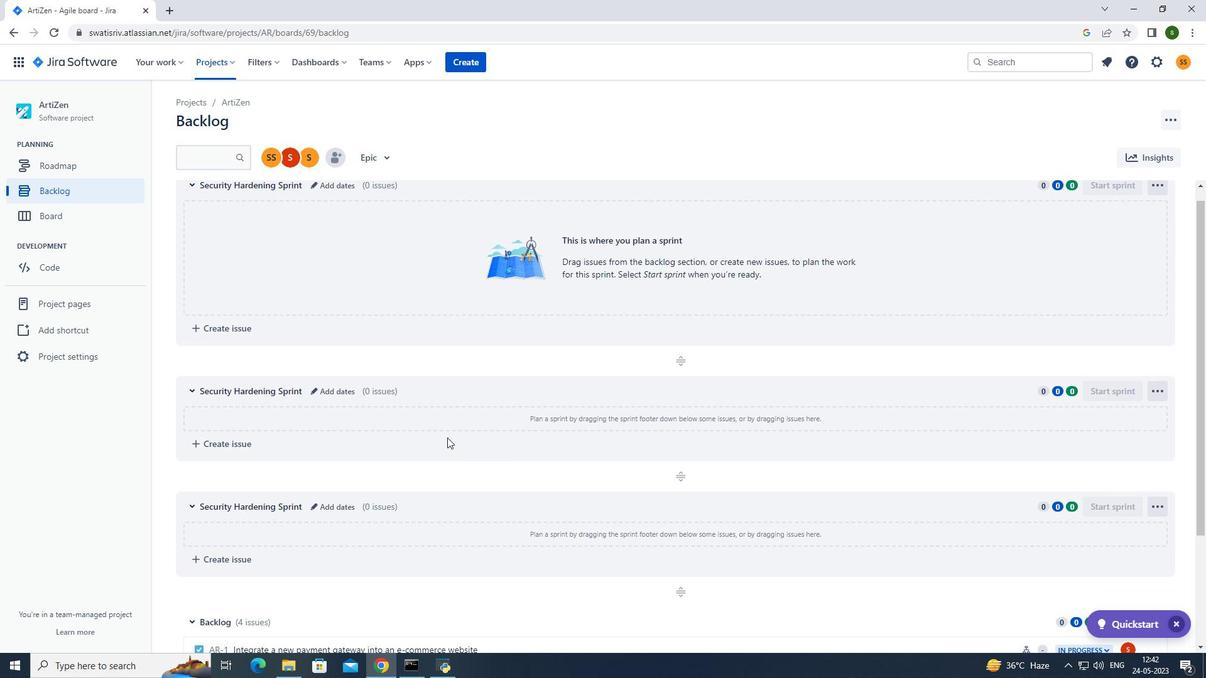 
Action: Mouse scrolled (447, 437) with delta (0, 0)
Screenshot: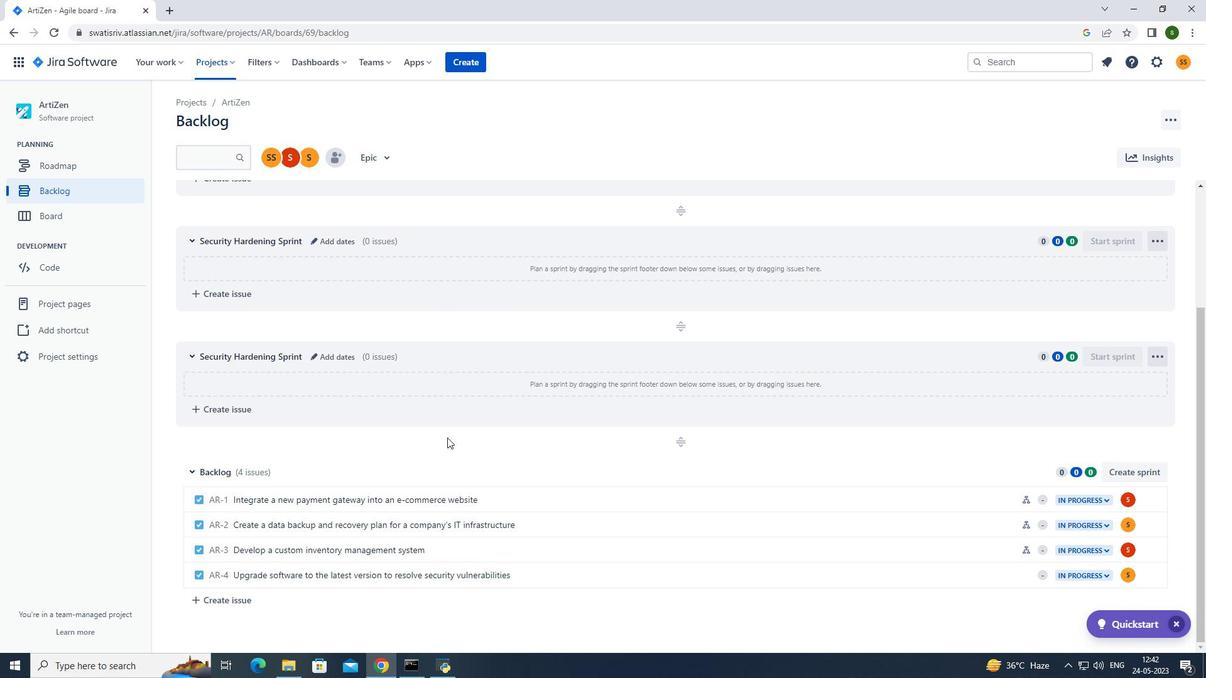 
Action: Mouse scrolled (447, 437) with delta (0, 0)
Screenshot: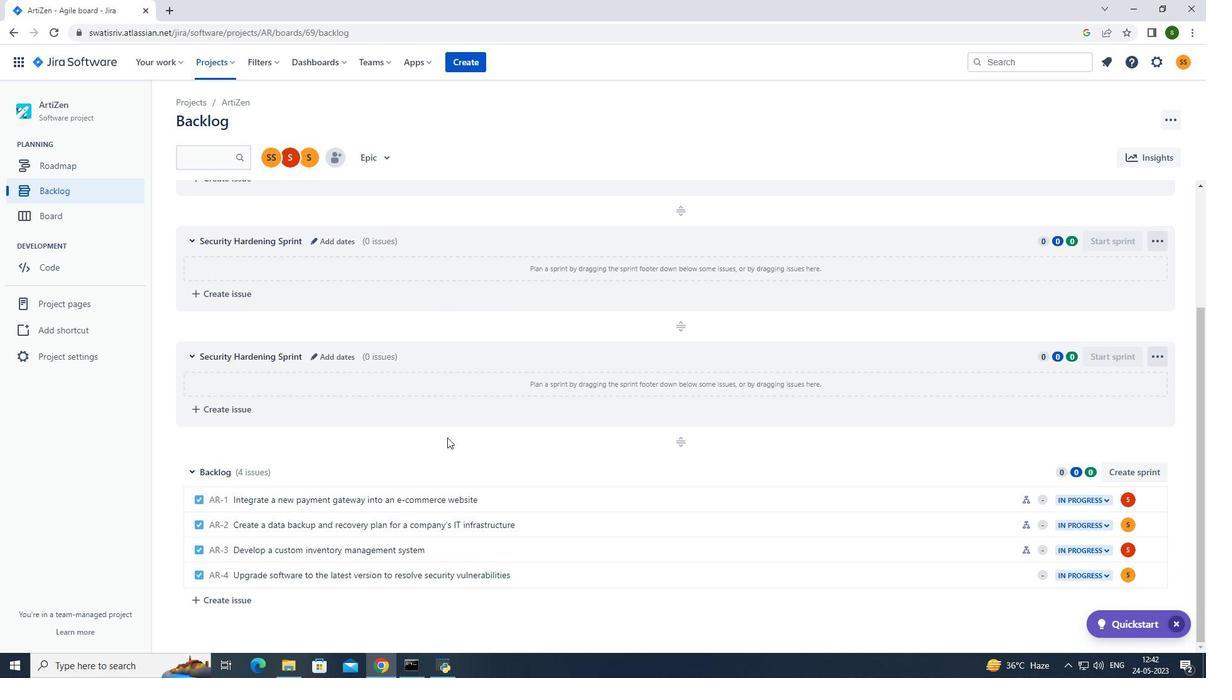 
Action: Mouse scrolled (447, 437) with delta (0, 0)
Screenshot: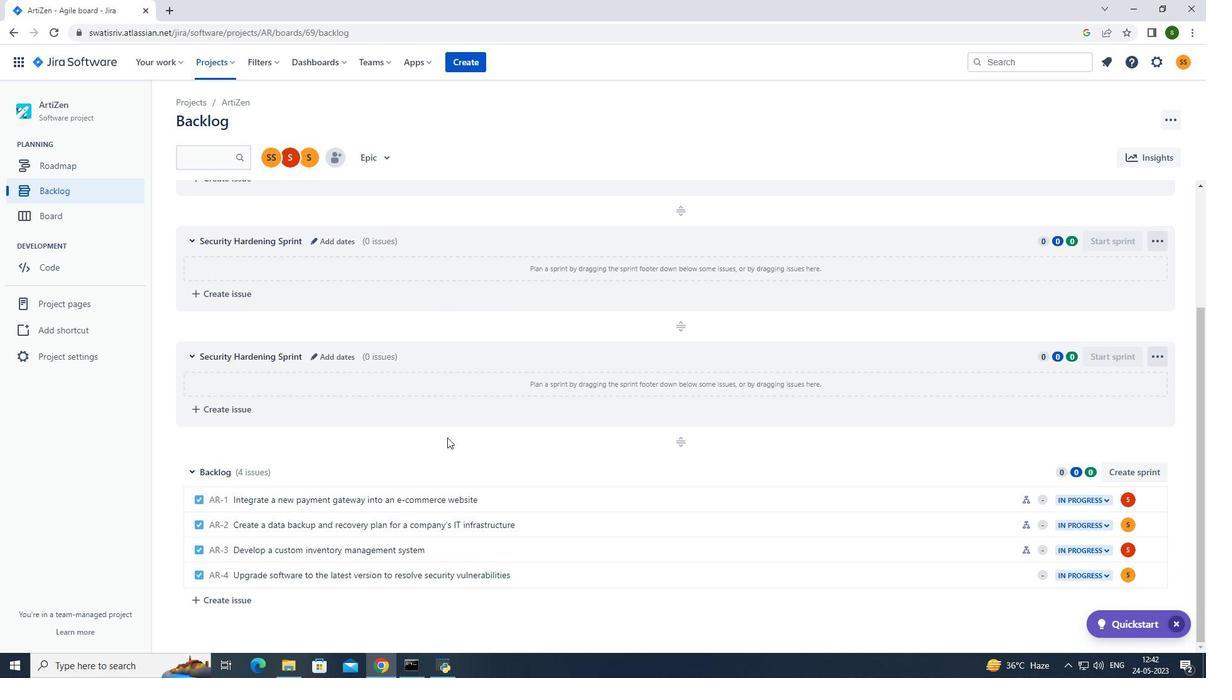 
Action: Mouse moved to (799, 582)
Screenshot: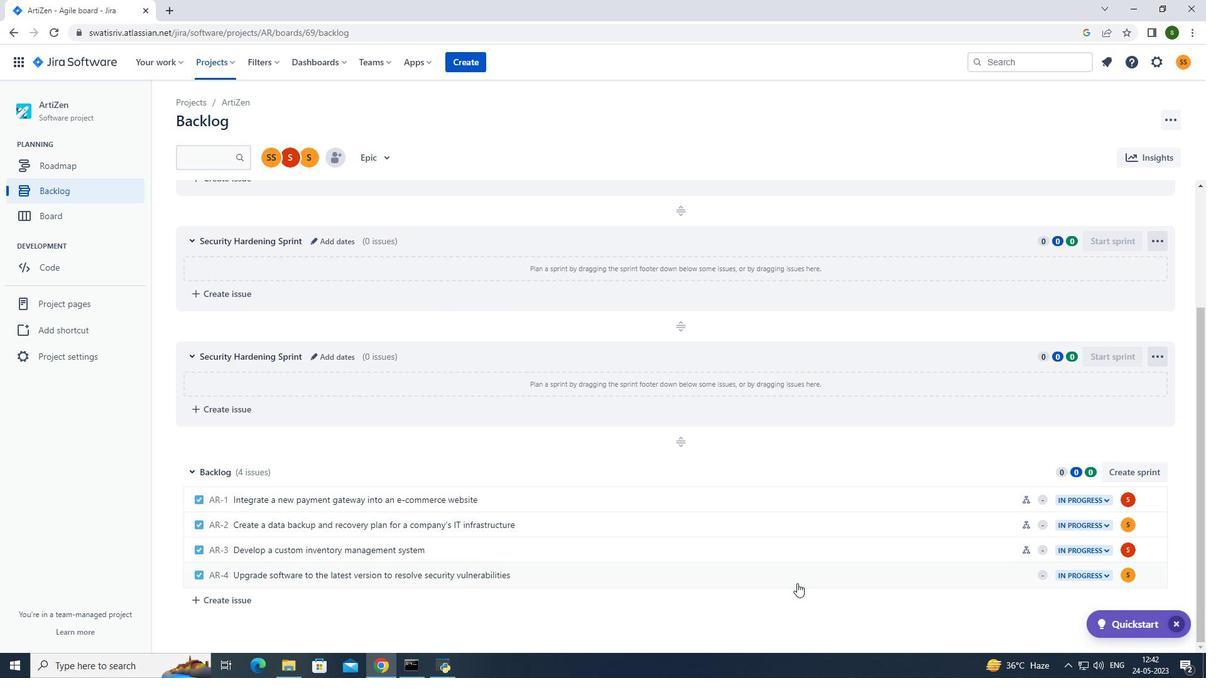 
Action: Mouse pressed left at (799, 582)
Screenshot: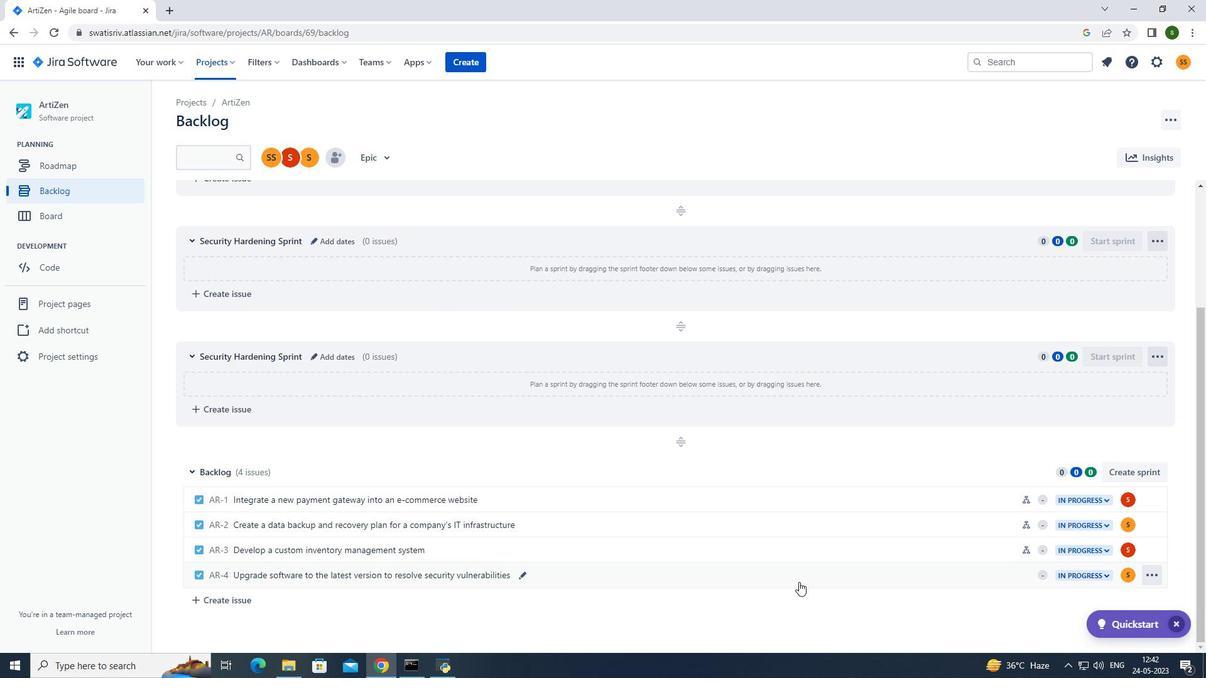 
Action: Mouse moved to (979, 289)
Screenshot: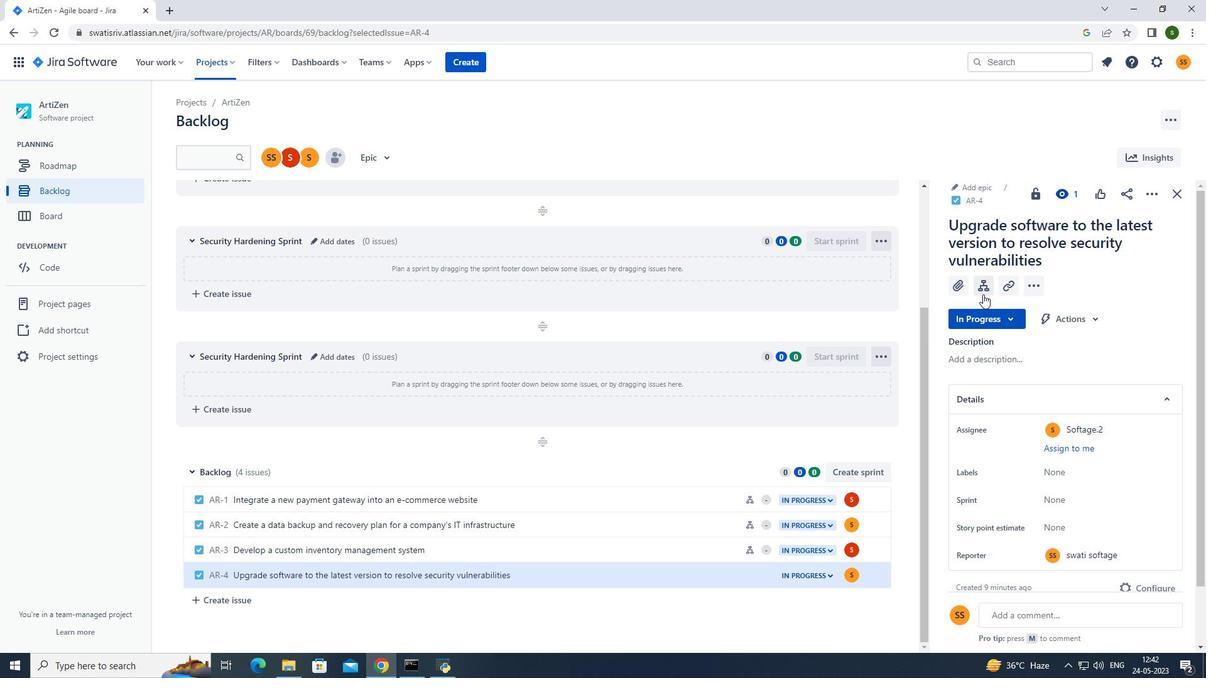 
Action: Mouse pressed left at (979, 289)
Screenshot: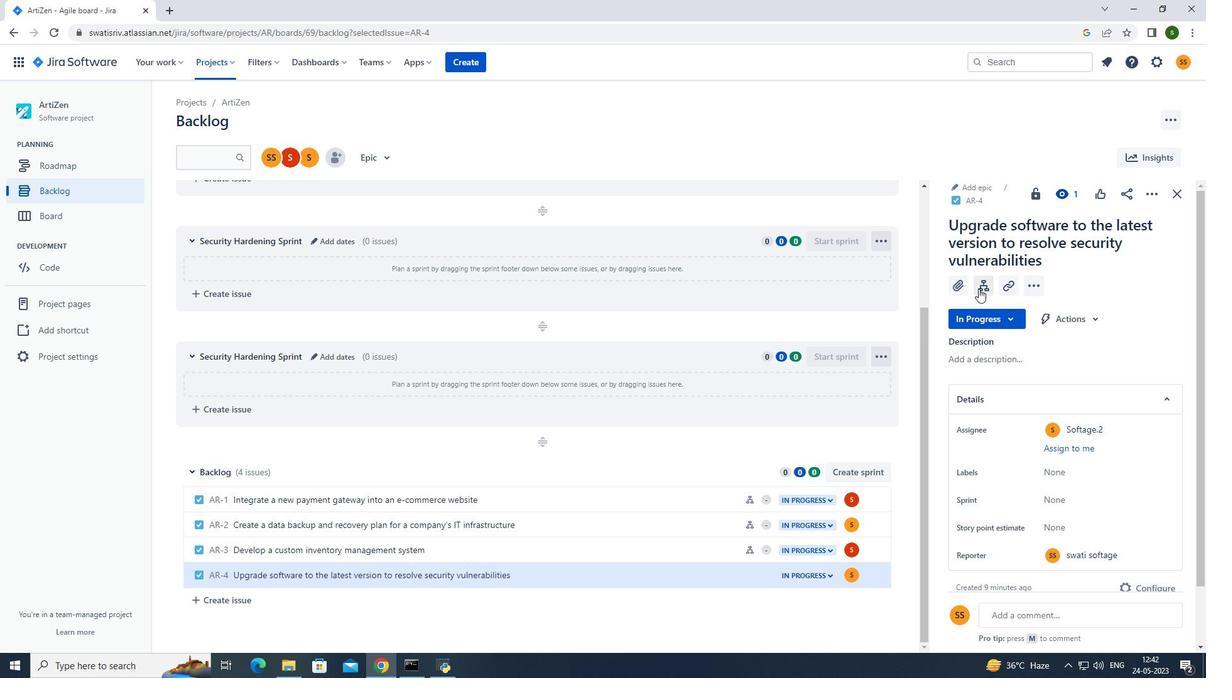 
Action: Mouse moved to (1003, 409)
Screenshot: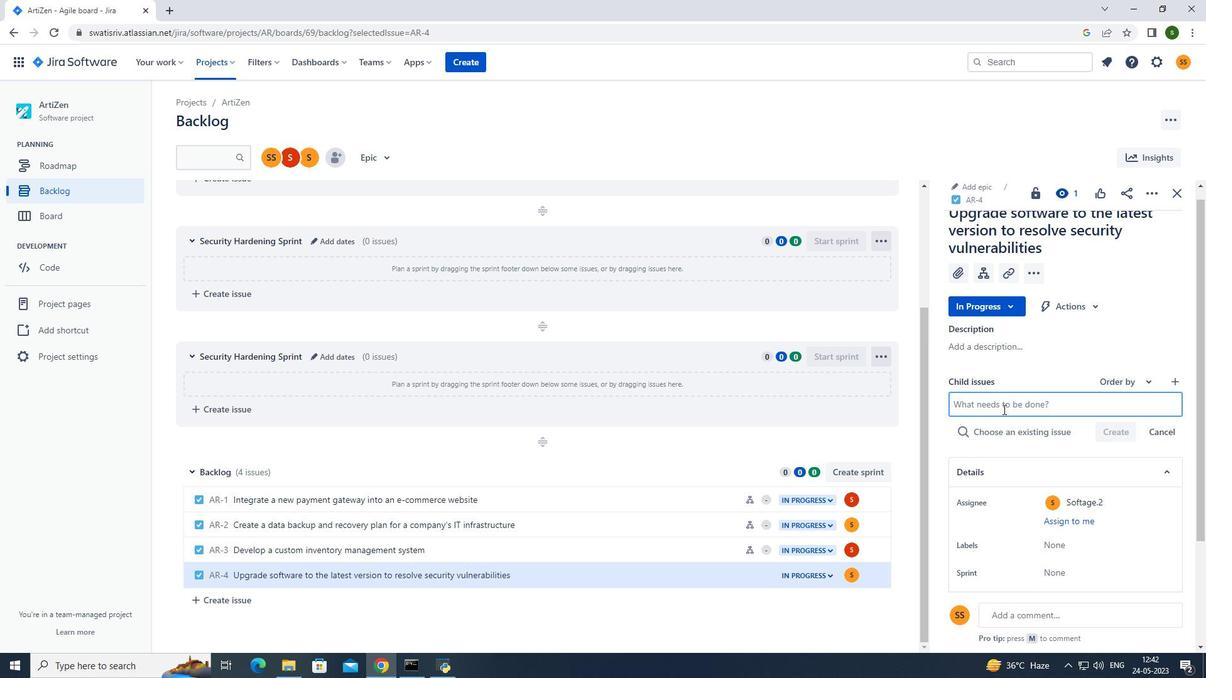 
Action: Mouse pressed left at (1003, 409)
Screenshot: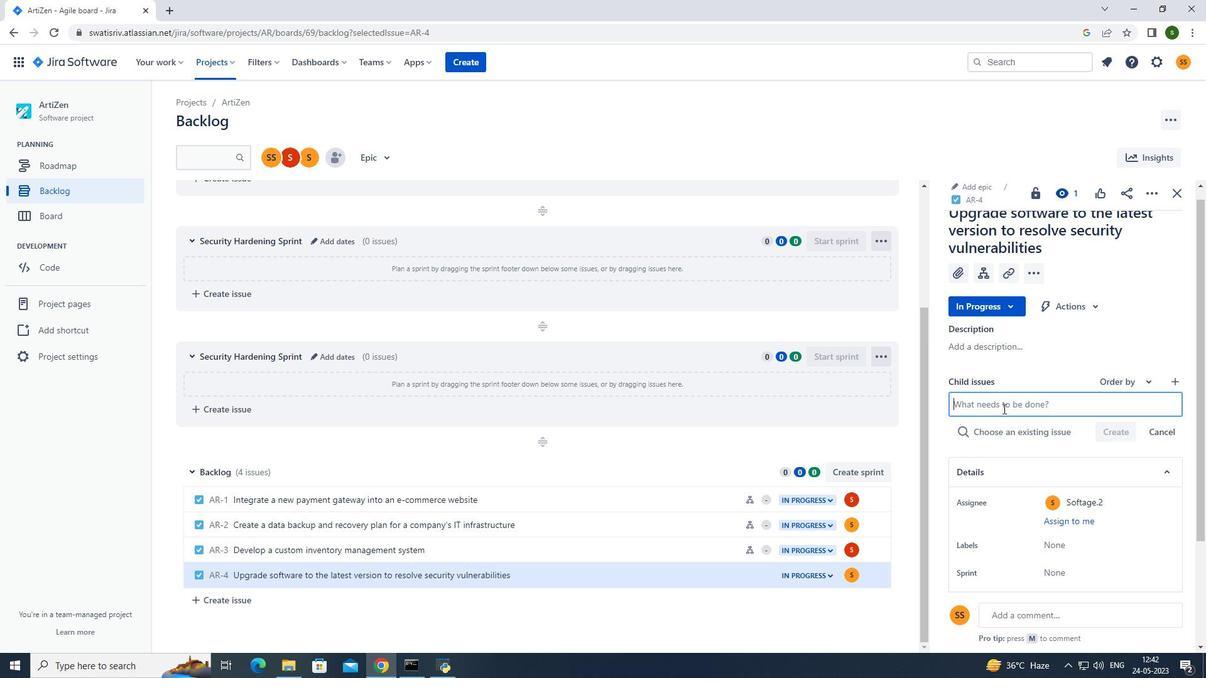 
Action: Mouse moved to (1005, 409)
Screenshot: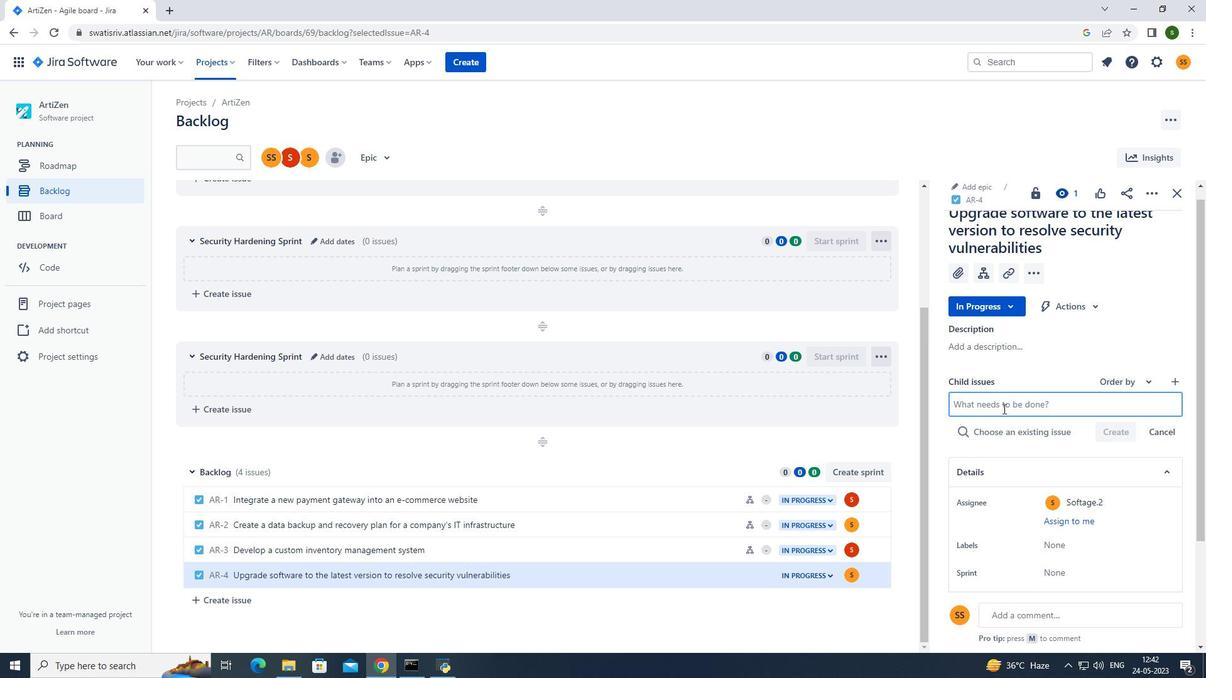 
Action: Key pressed <Key.caps_lock>U<Key.caps_lock>ser<Key.space>testing<Key.space>and<Key.space>feedback<Key.space>gathering<Key.enter>
Screenshot: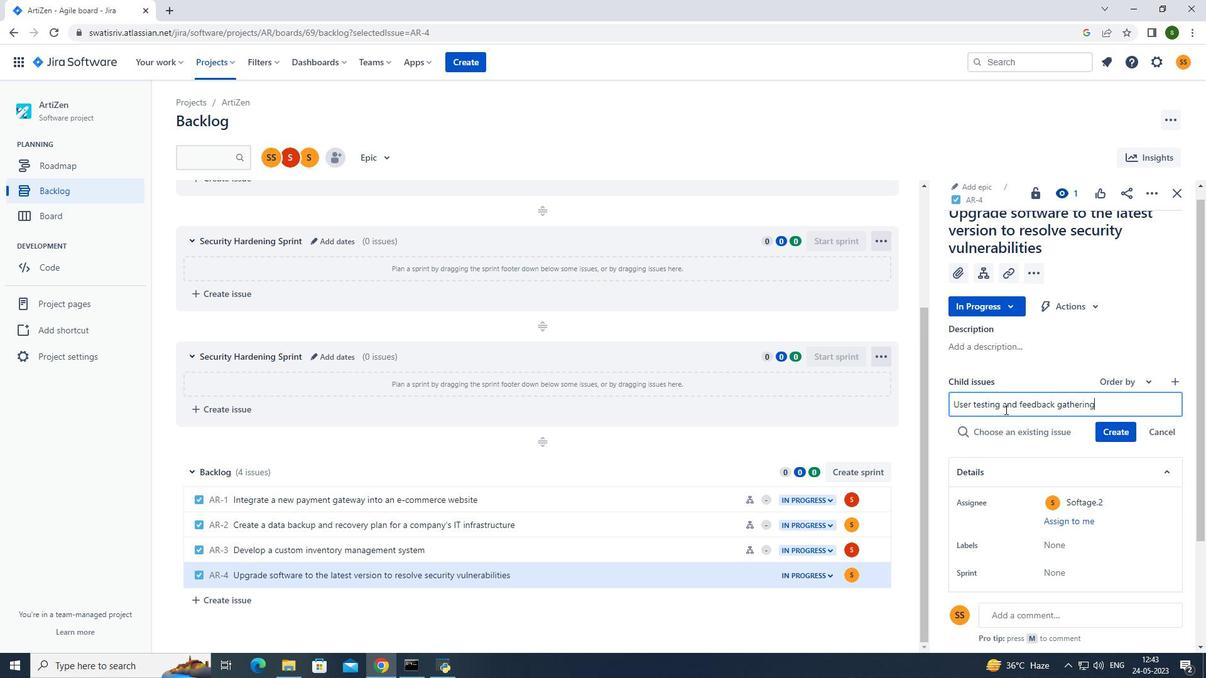 
Action: Mouse moved to (1128, 406)
Screenshot: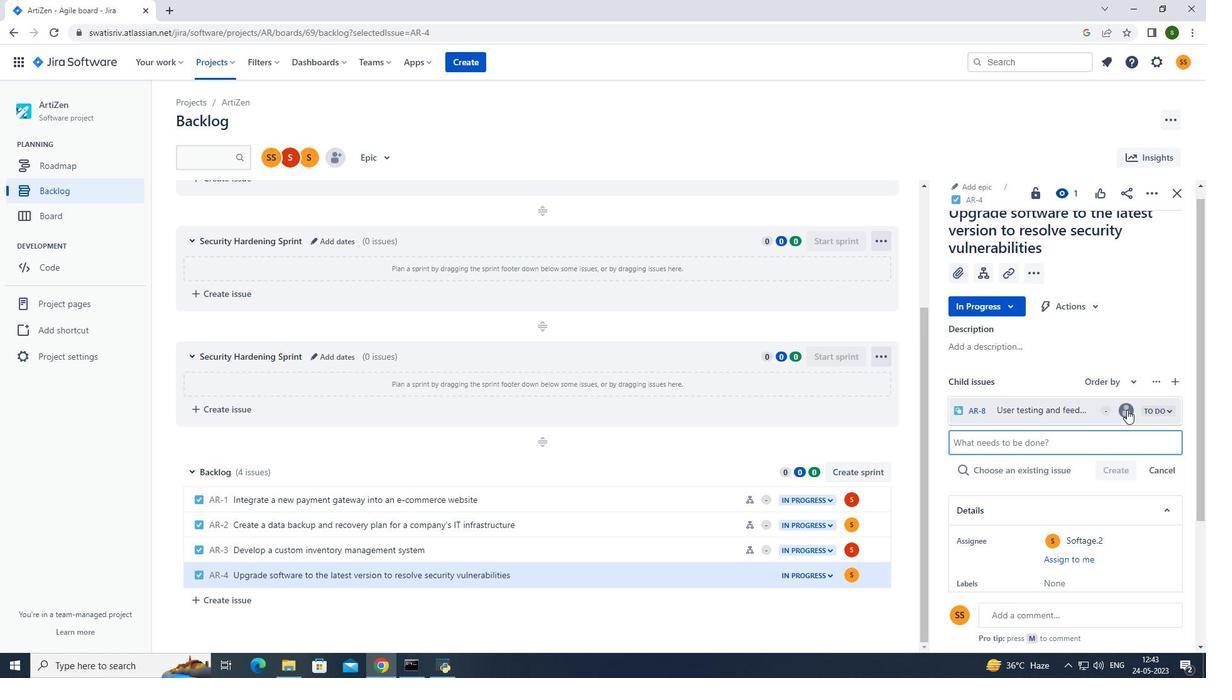 
Action: Mouse pressed left at (1128, 406)
Screenshot: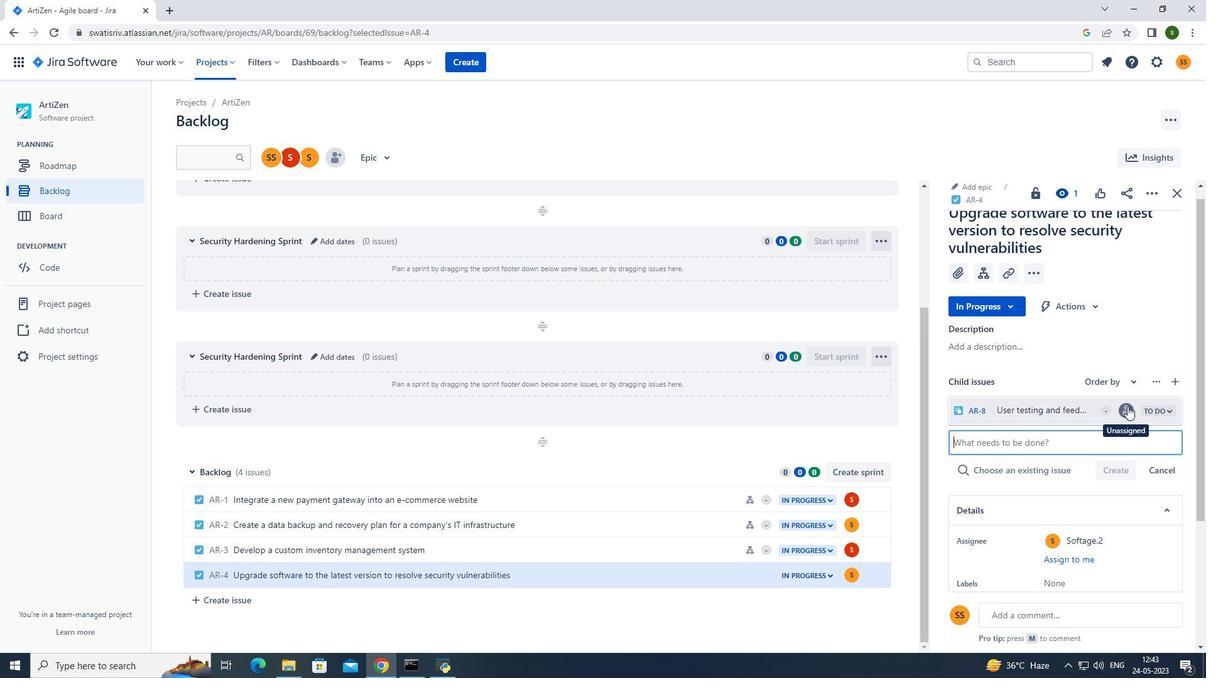 
Action: Mouse moved to (1018, 343)
Screenshot: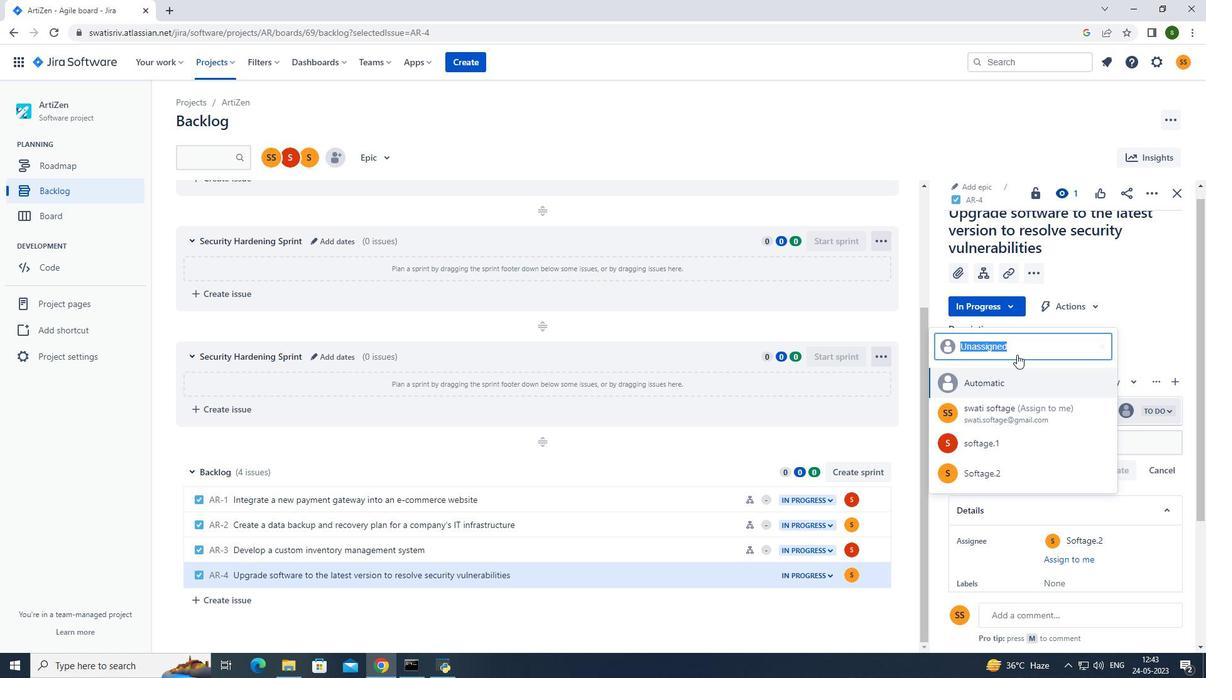
Action: Key pressed softage.2<Key.shift>@softage.net
Screenshot: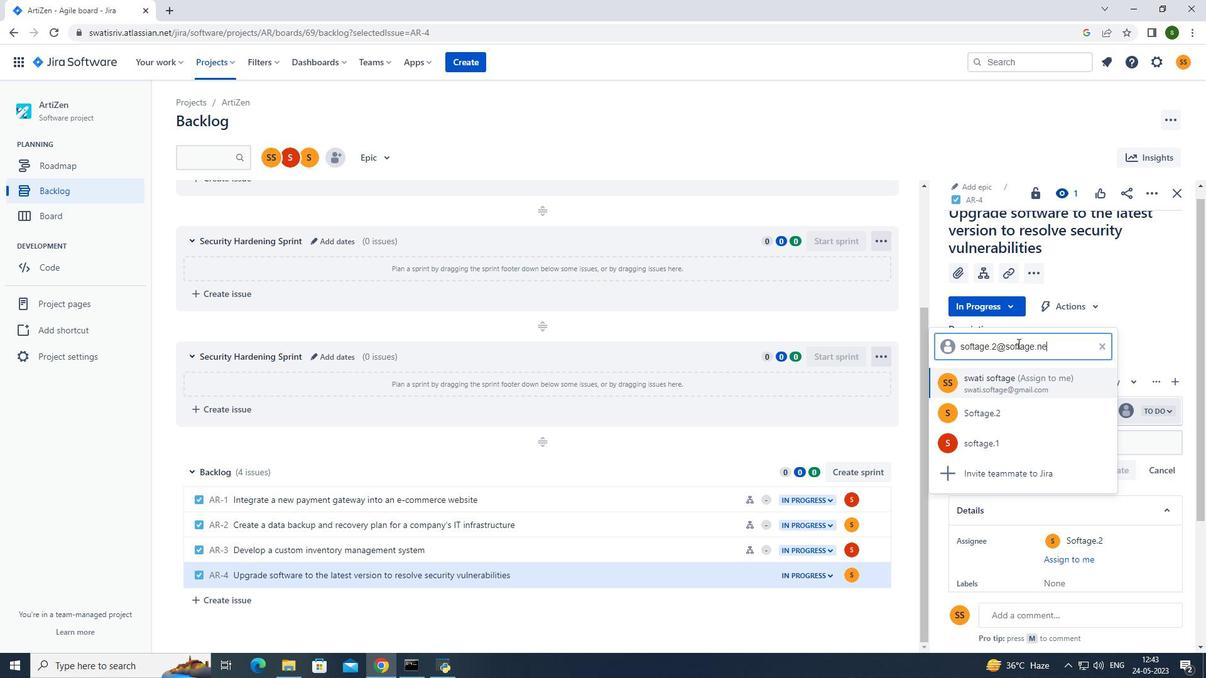 
Action: Mouse moved to (993, 410)
Screenshot: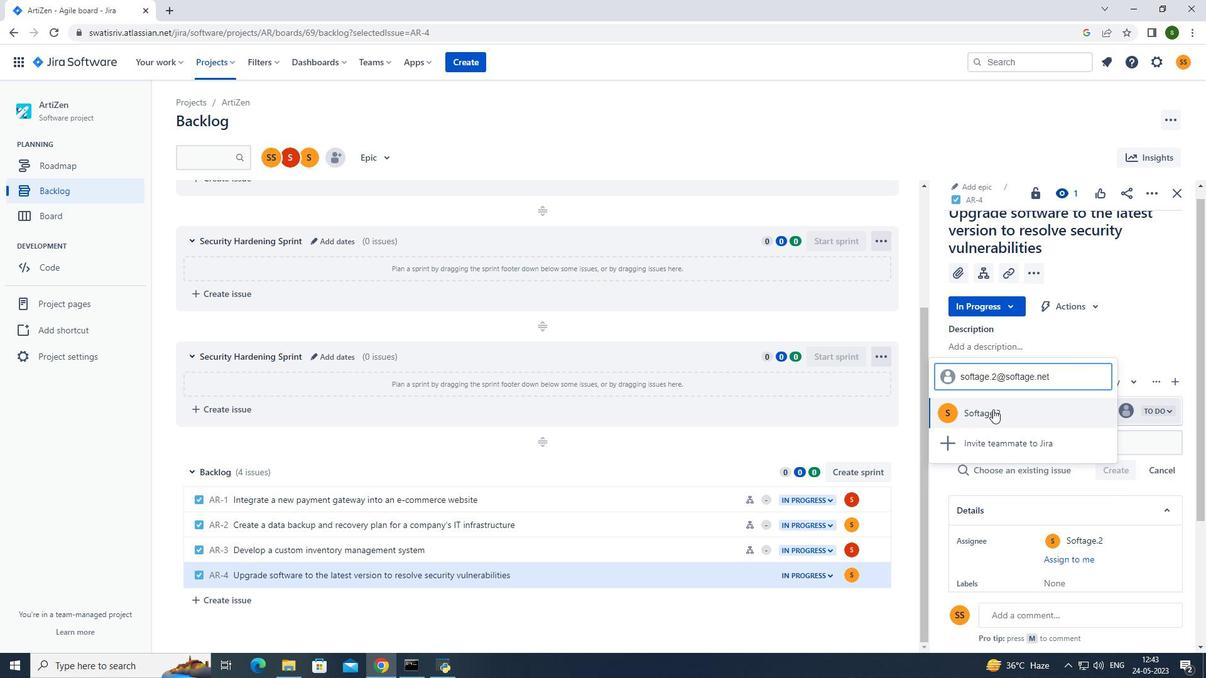 
Action: Mouse pressed left at (993, 410)
Screenshot: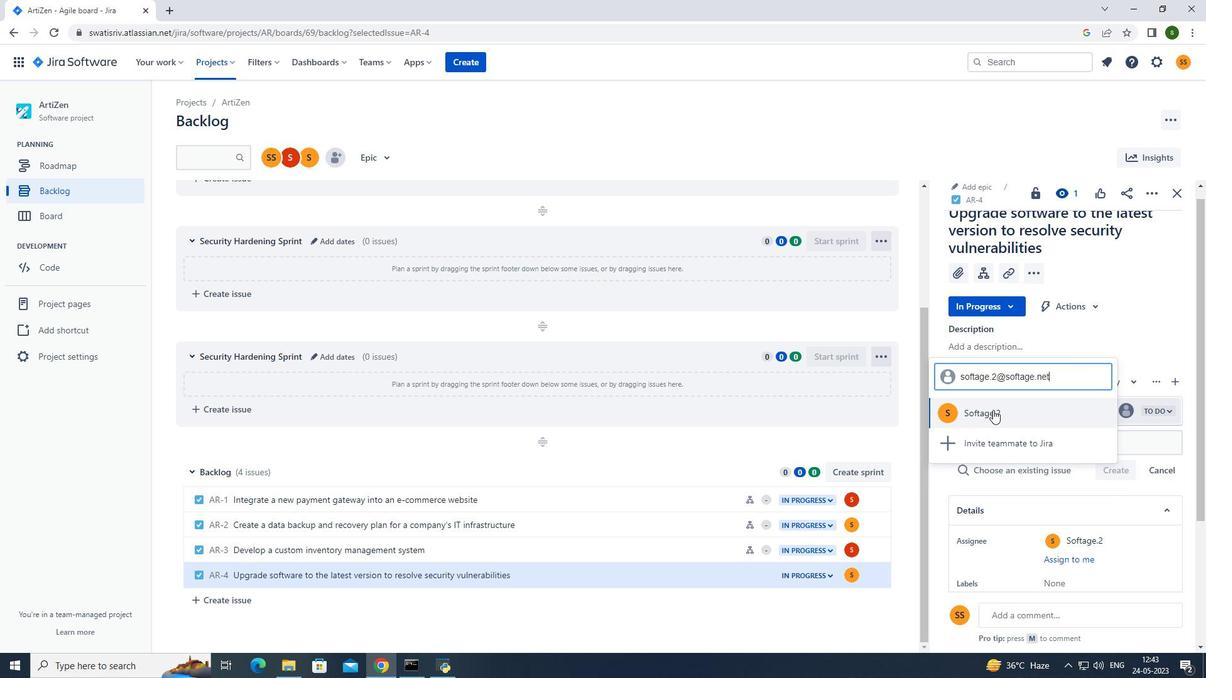 
Action: Mouse moved to (703, 133)
Screenshot: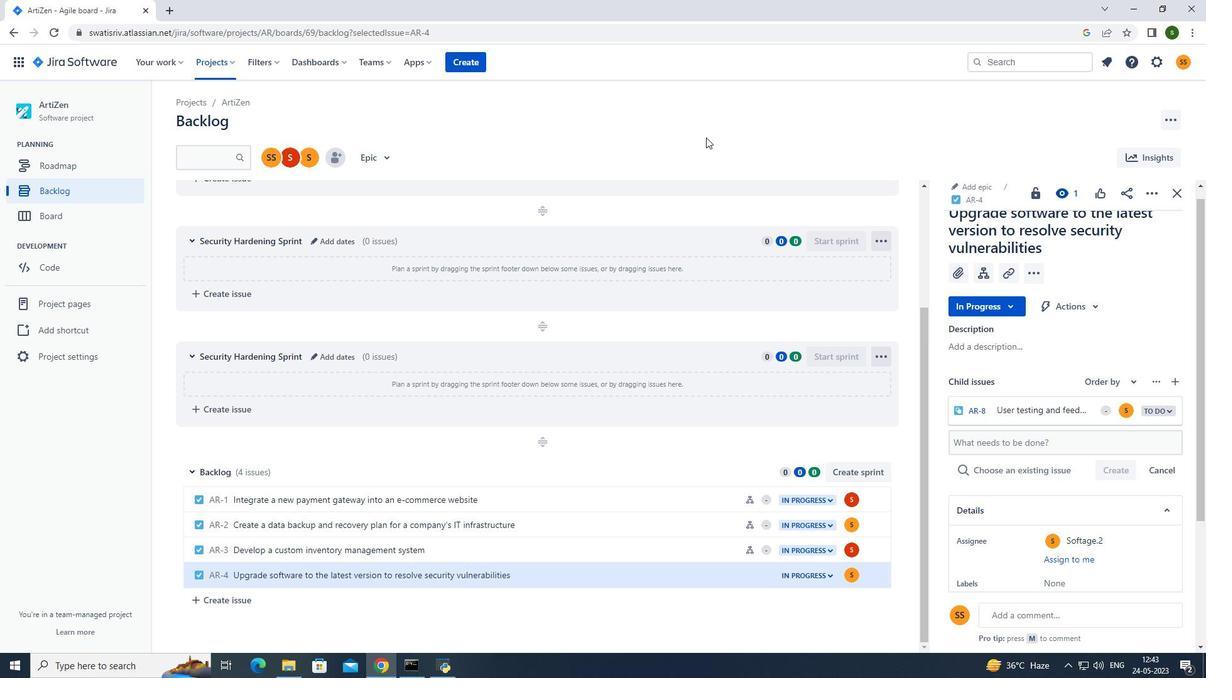 
Action: Mouse pressed left at (703, 133)
Screenshot: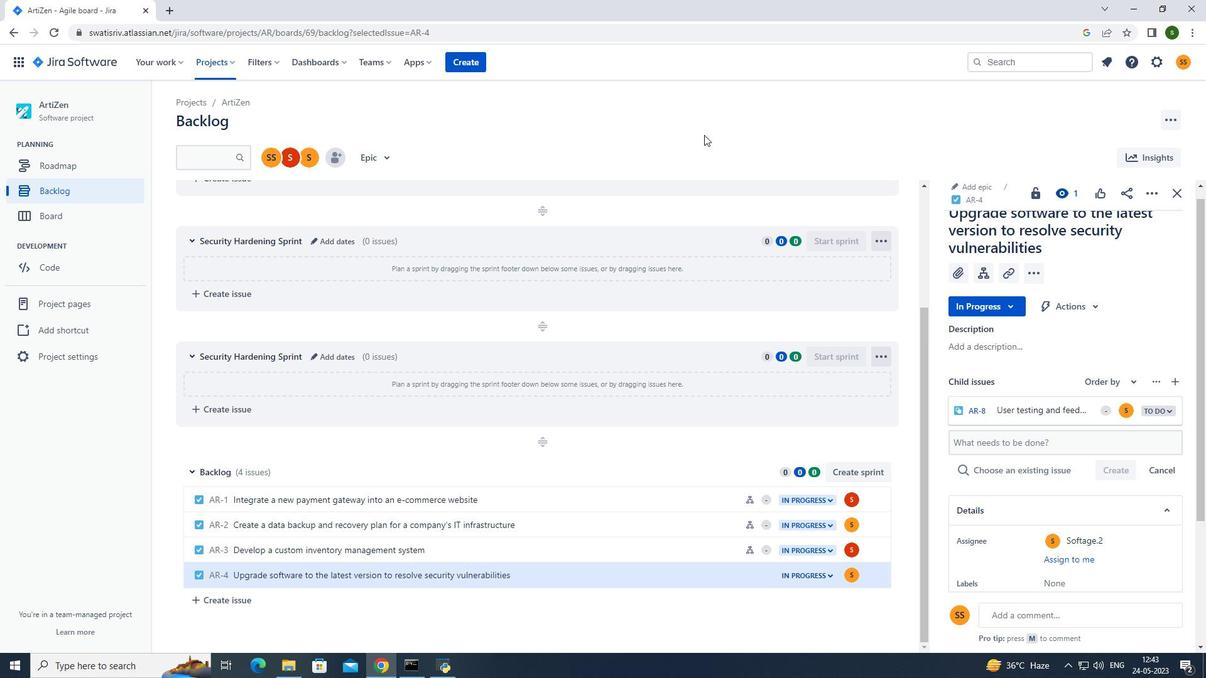 
